 Task: Open Card Nursing Conference Review in Board IT Service Level Agreement Management to Workspace Event Technology Rentals and add a team member Softage.4@softage.net, a label Orange, a checklist Webinars, an attachment from your computer, a color Orange and finally, add a card description 'Plan and execute company team-building activity at a hiking trail' and a comment 'Given the potential complexity of this task, let us ensure that we have a clear plan and process in place before beginning.'. Add a start date 'Jan 08, 1900' with a due date 'Jan 15, 1900'
Action: Mouse moved to (781, 434)
Screenshot: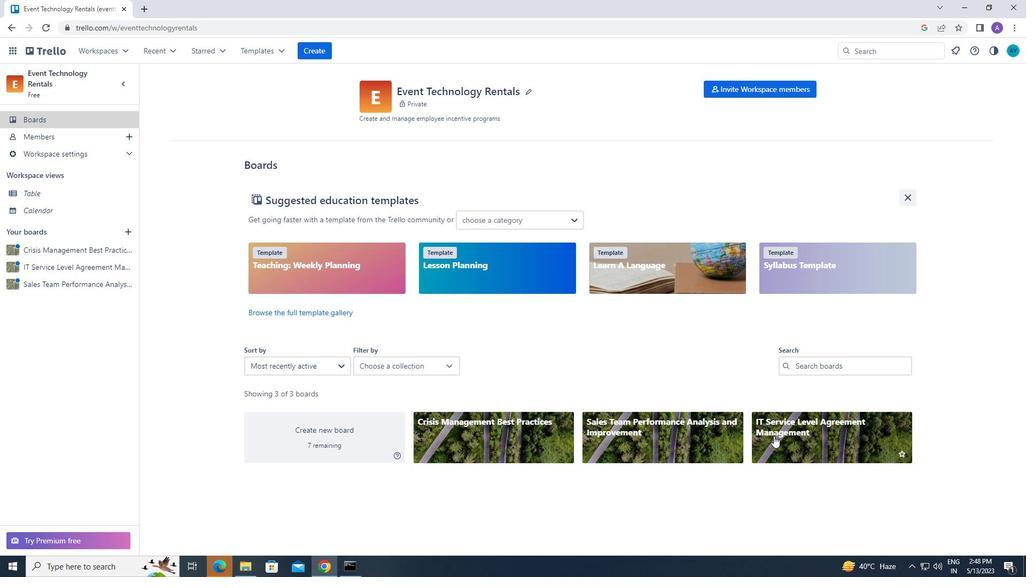 
Action: Mouse pressed left at (781, 434)
Screenshot: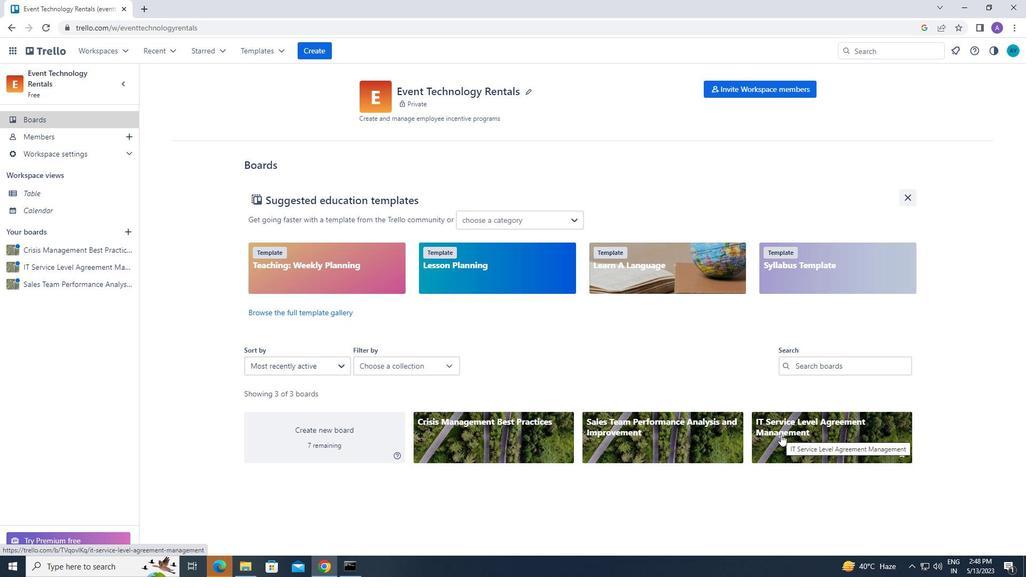 
Action: Mouse moved to (483, 134)
Screenshot: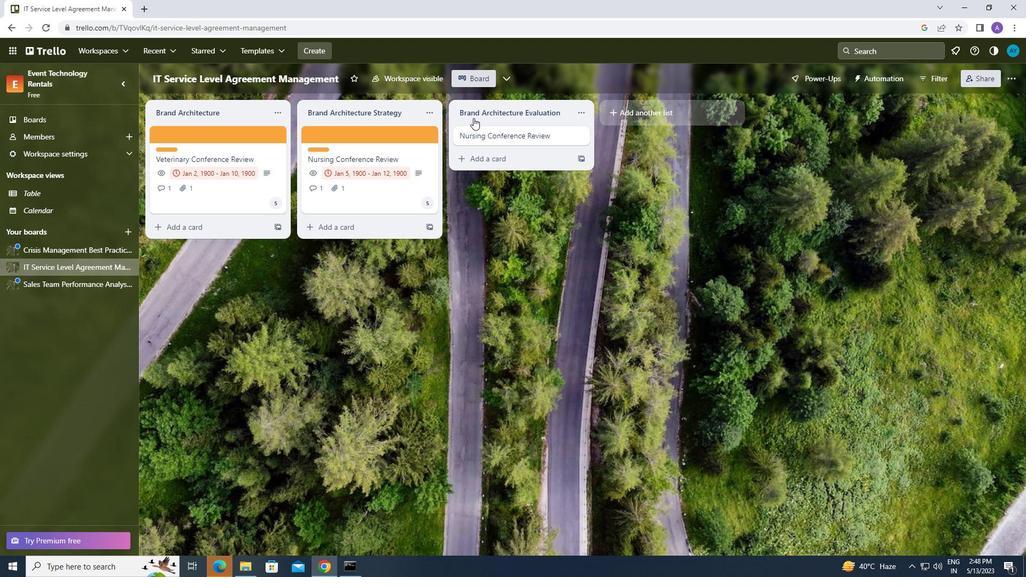 
Action: Mouse pressed left at (483, 134)
Screenshot: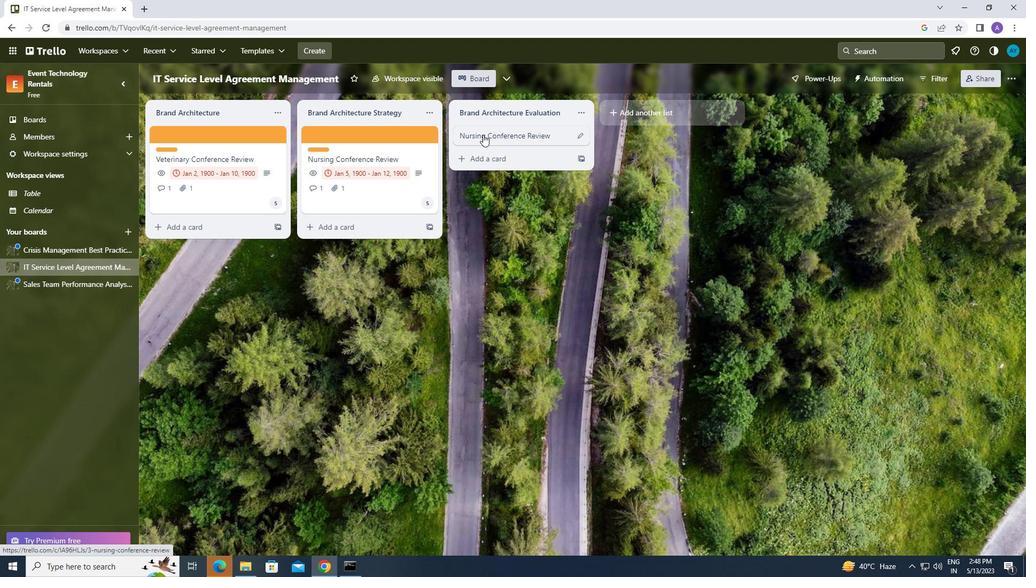 
Action: Mouse moved to (641, 171)
Screenshot: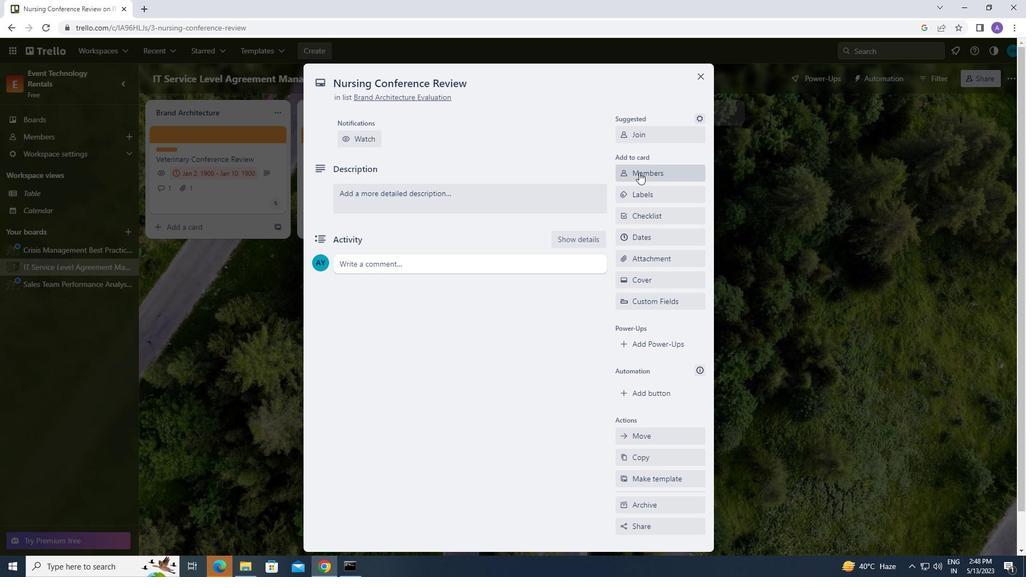 
Action: Mouse pressed left at (641, 171)
Screenshot: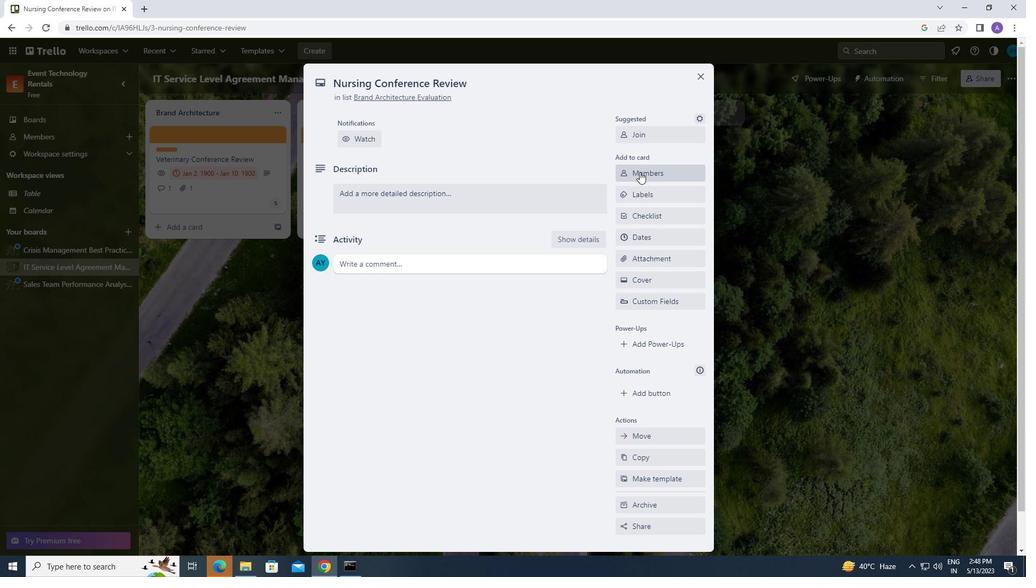 
Action: Mouse moved to (648, 222)
Screenshot: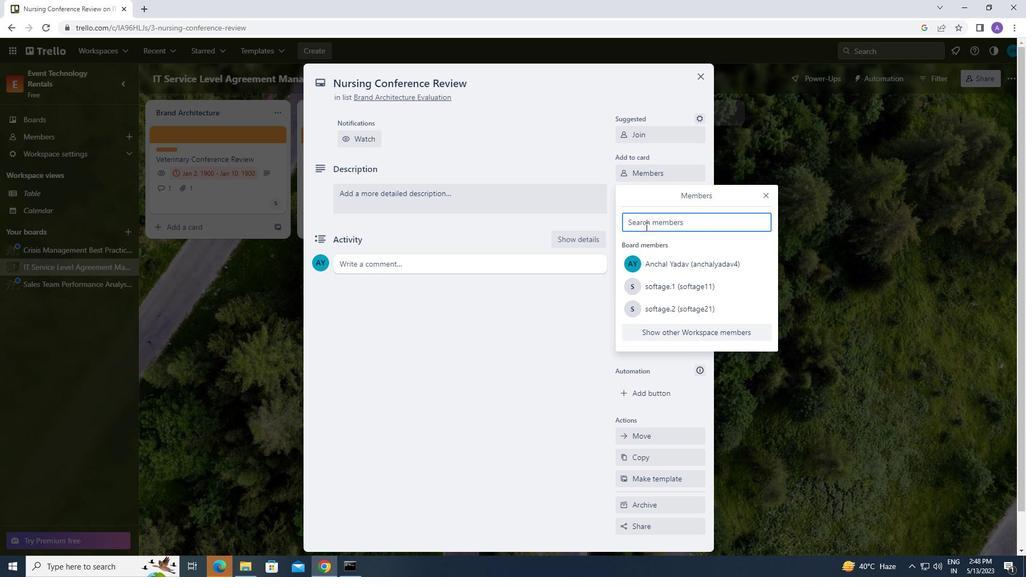 
Action: Mouse pressed left at (648, 222)
Screenshot: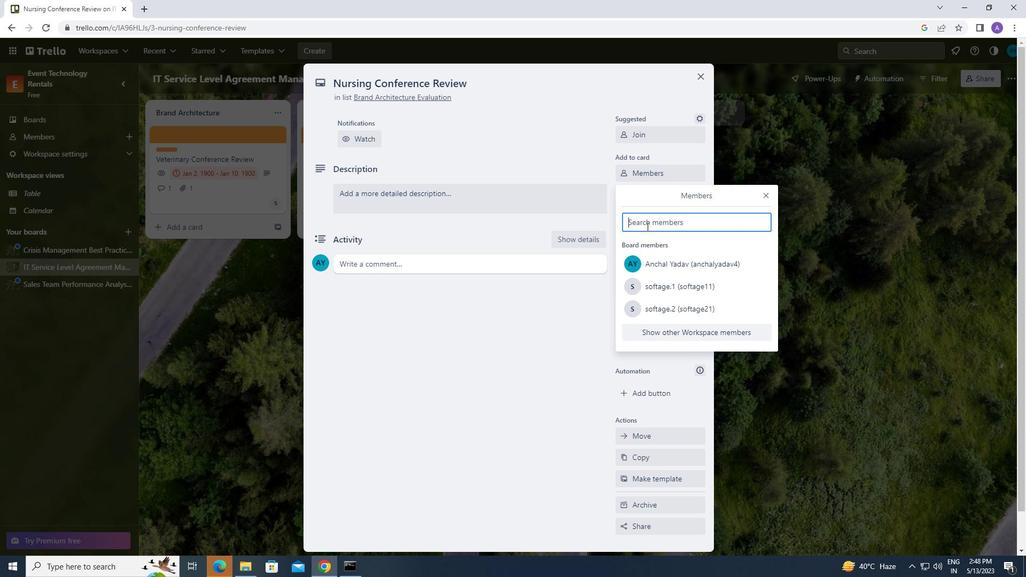 
Action: Mouse moved to (636, 222)
Screenshot: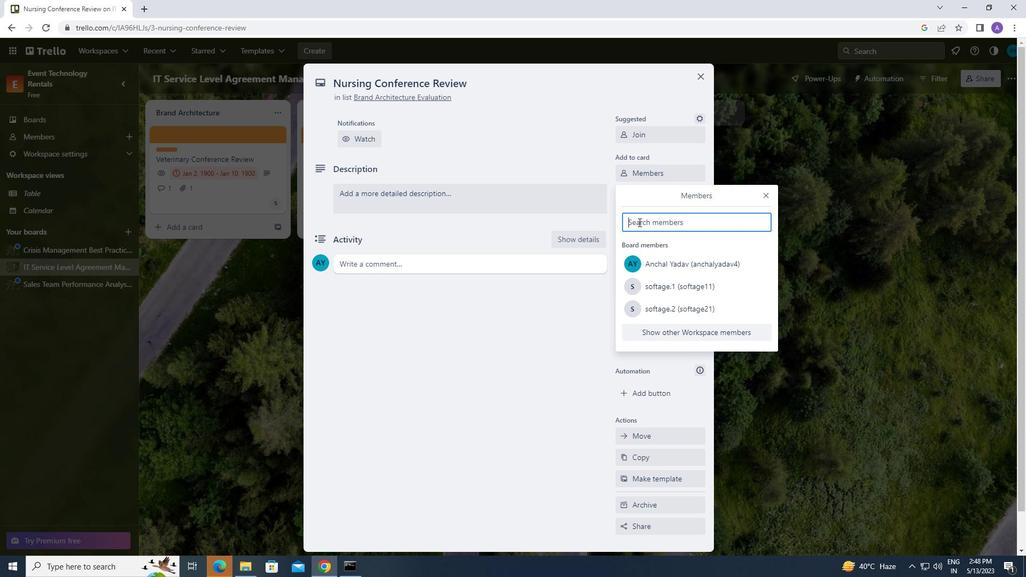 
Action: Key pressed <Key.caps_lock><Key.caps_lock>s<Key.caps_lock>of
Screenshot: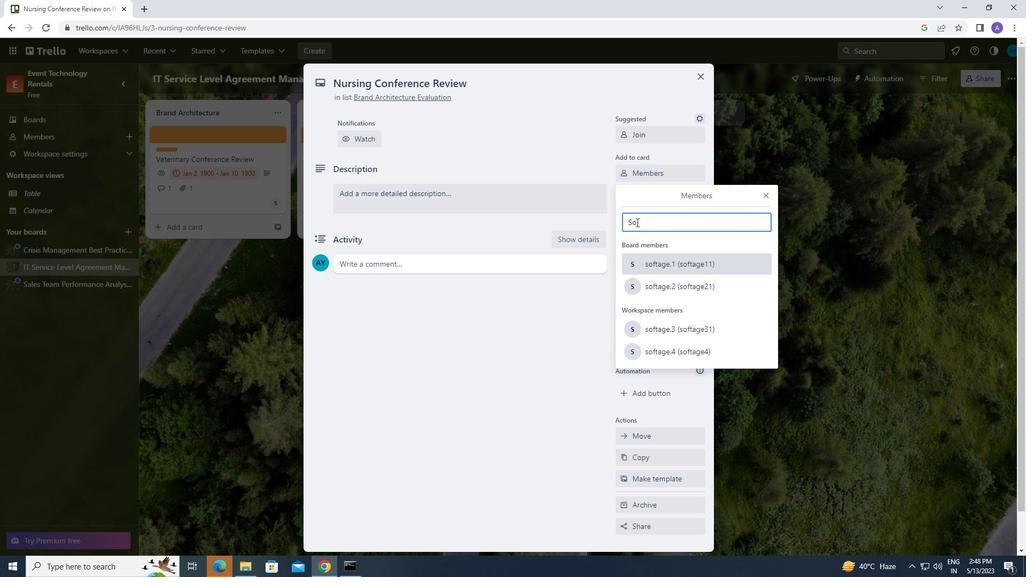 
Action: Mouse moved to (688, 204)
Screenshot: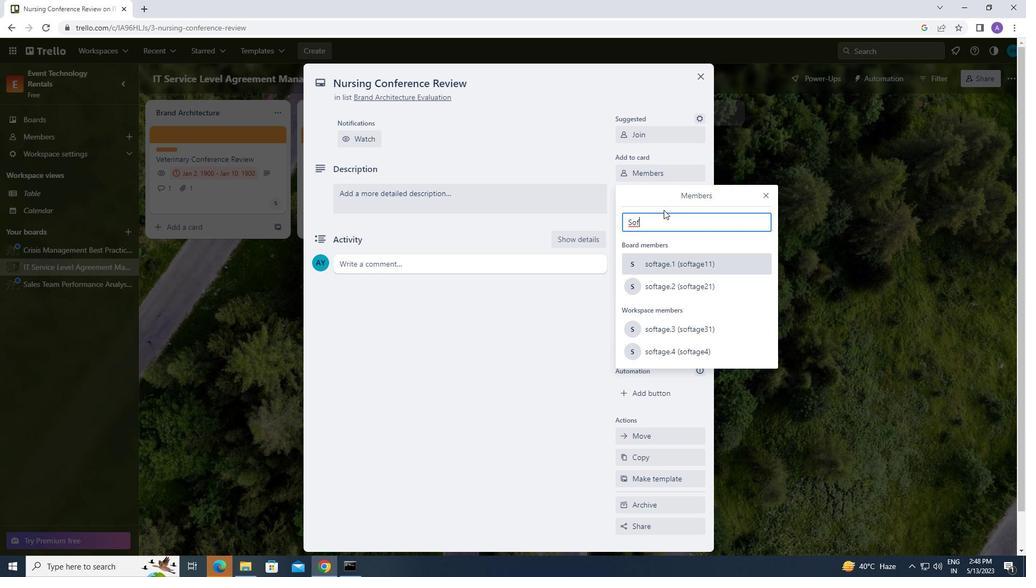 
Action: Key pressed tage.4<Key.shift_r>@softa
Screenshot: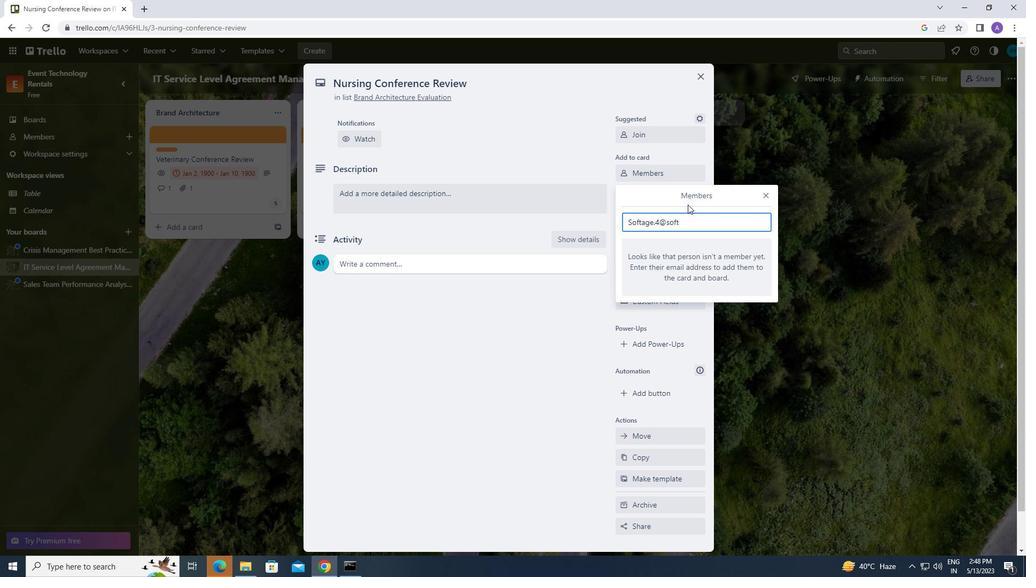 
Action: Mouse moved to (686, 204)
Screenshot: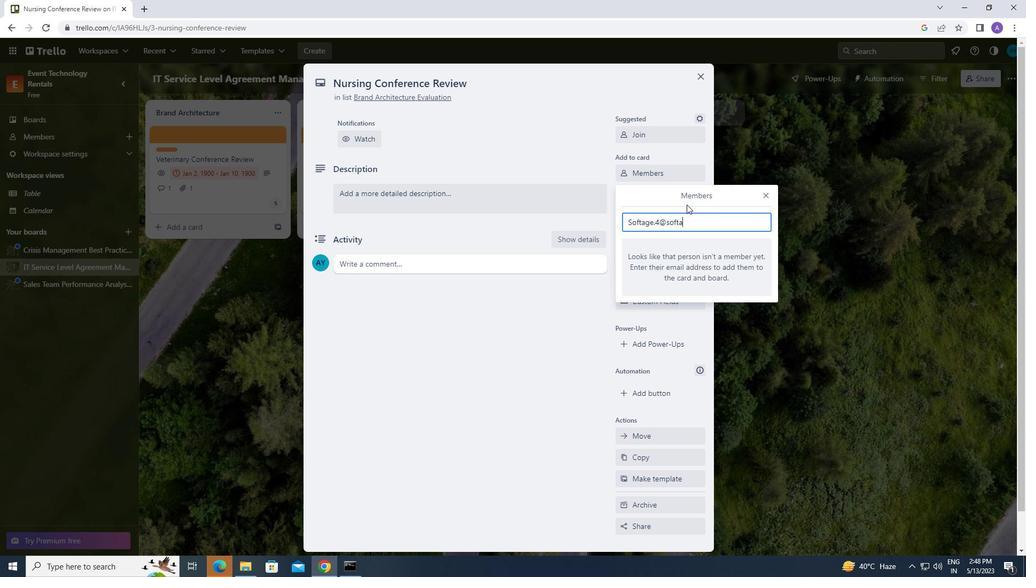 
Action: Key pressed g
Screenshot: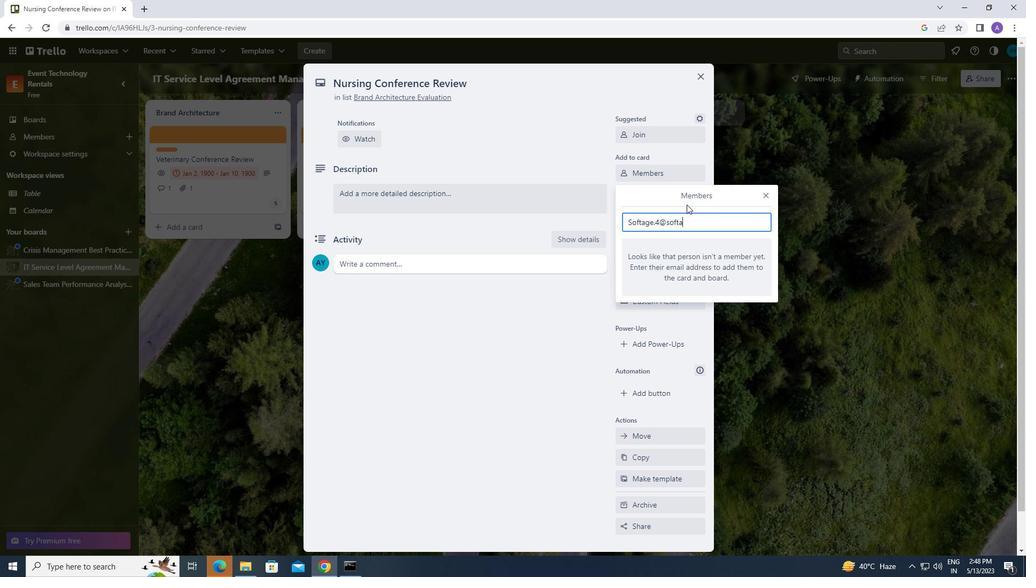 
Action: Mouse moved to (603, 228)
Screenshot: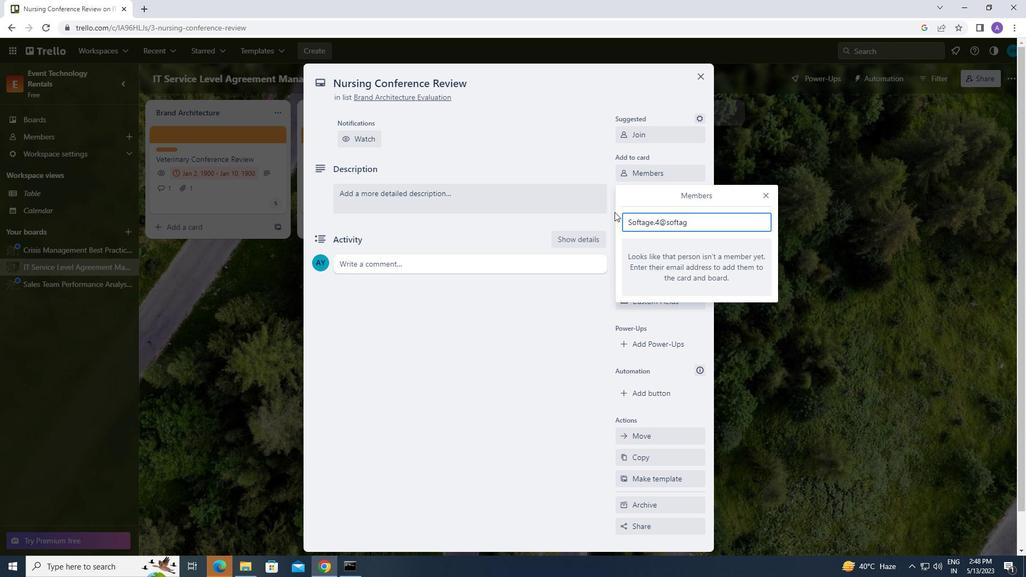 
Action: Key pressed e
Screenshot: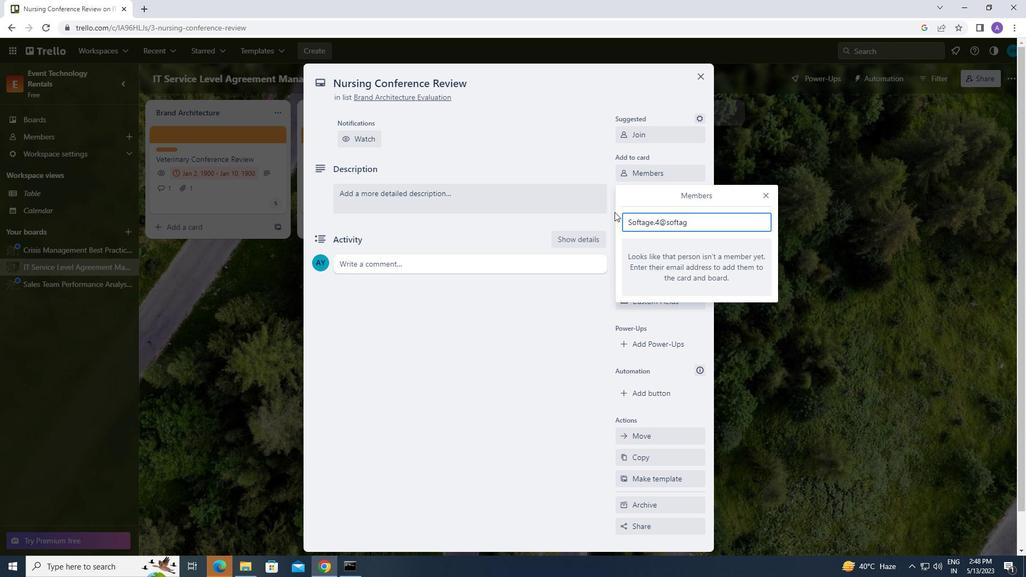 
Action: Mouse moved to (592, 147)
Screenshot: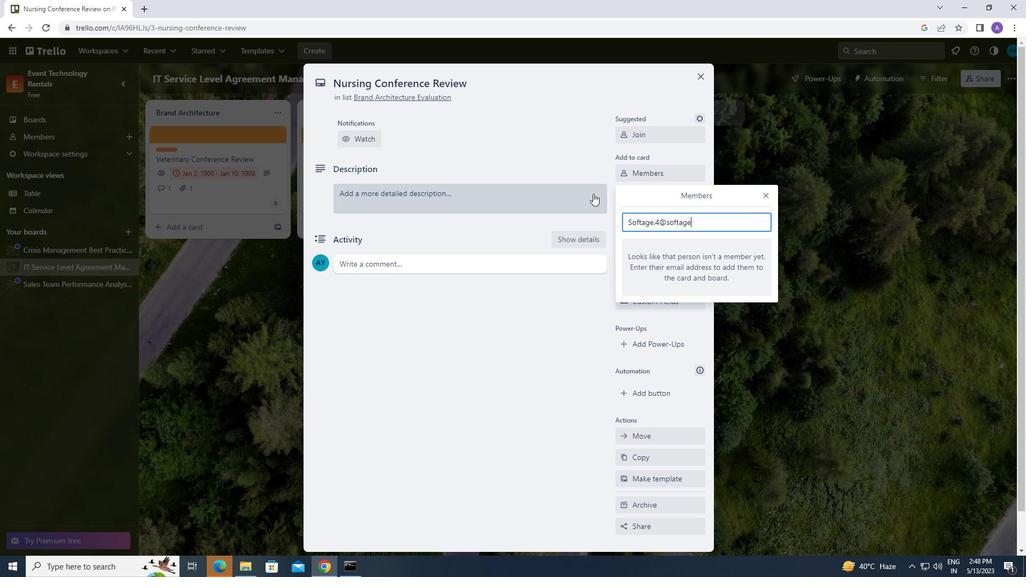 
Action: Key pressed .net
Screenshot: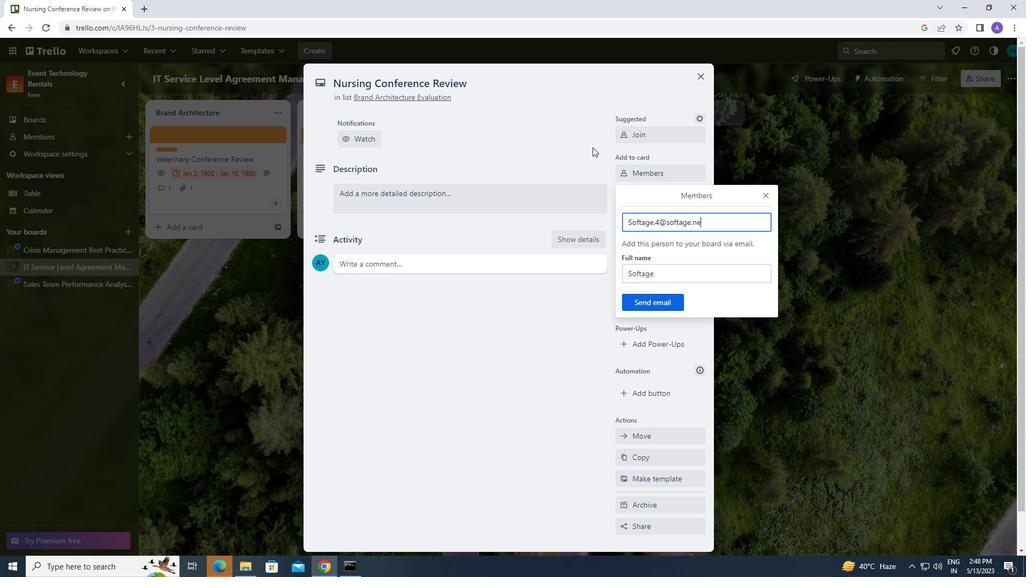 
Action: Mouse moved to (652, 302)
Screenshot: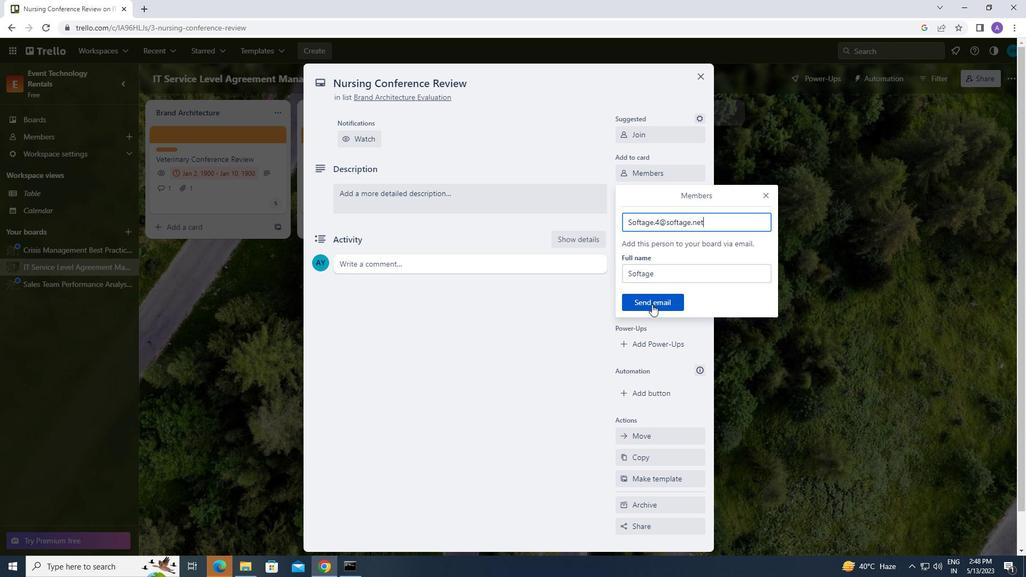 
Action: Mouse pressed left at (652, 302)
Screenshot: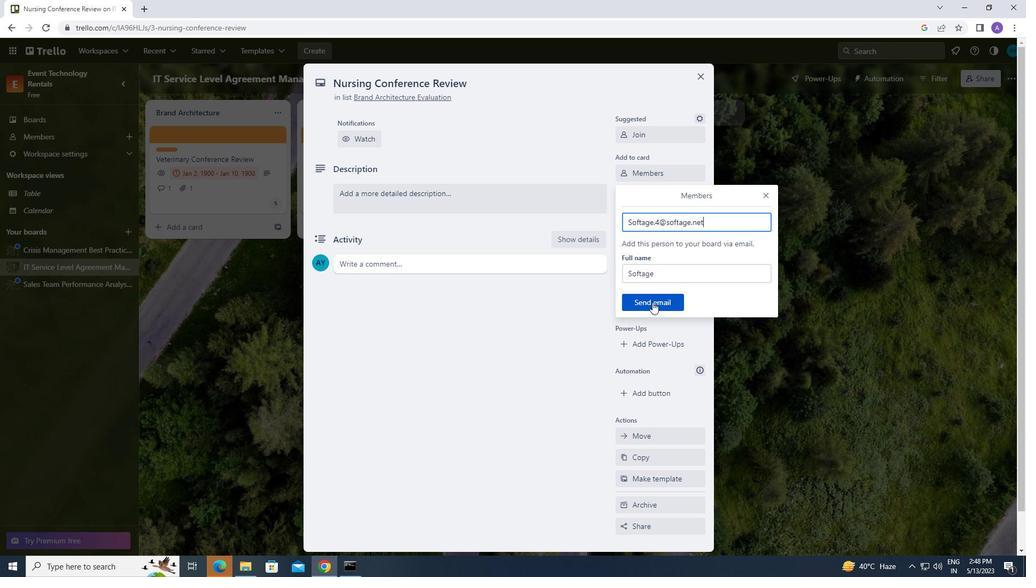 
Action: Mouse moved to (652, 195)
Screenshot: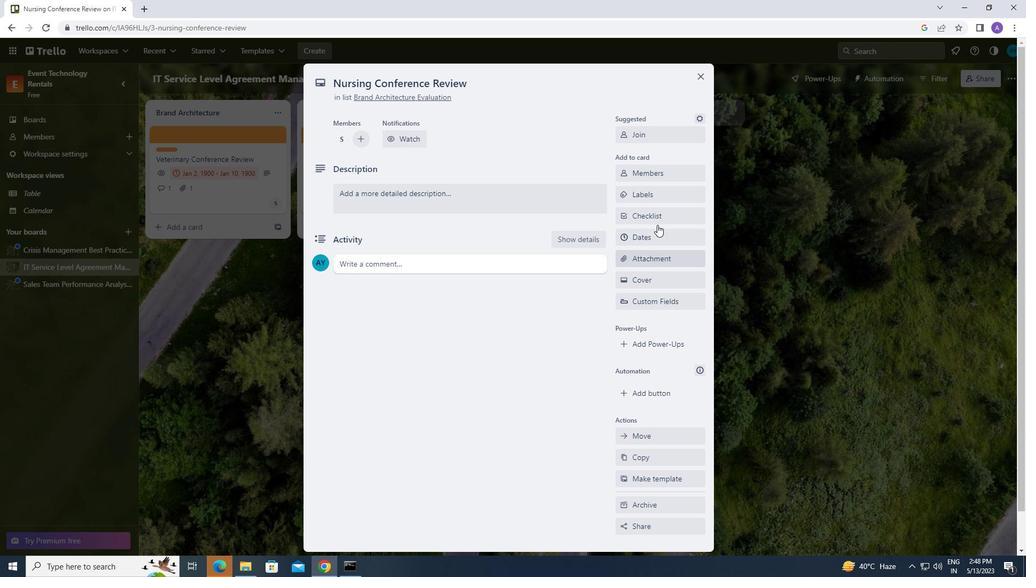
Action: Mouse pressed left at (652, 195)
Screenshot: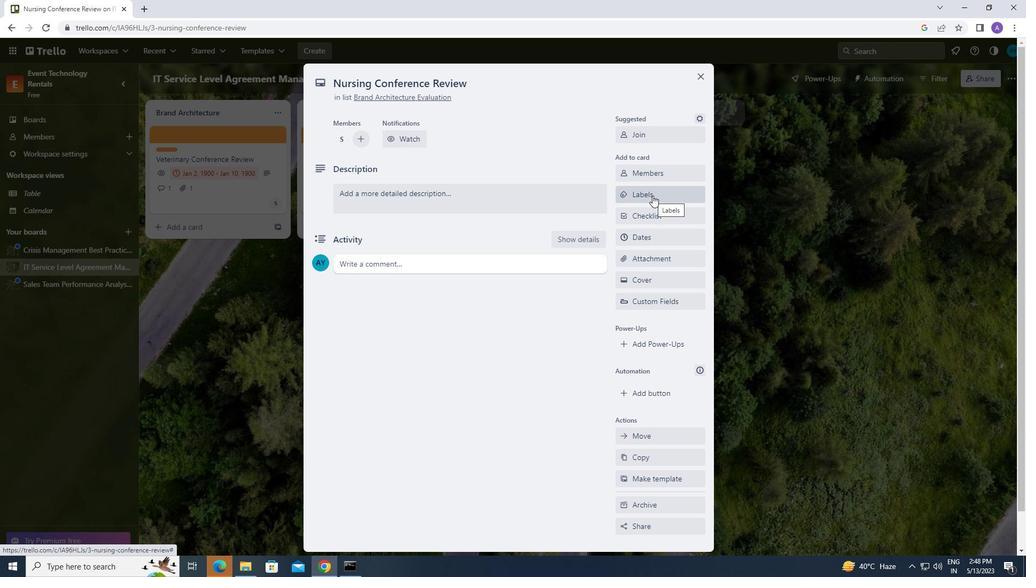 
Action: Mouse moved to (675, 398)
Screenshot: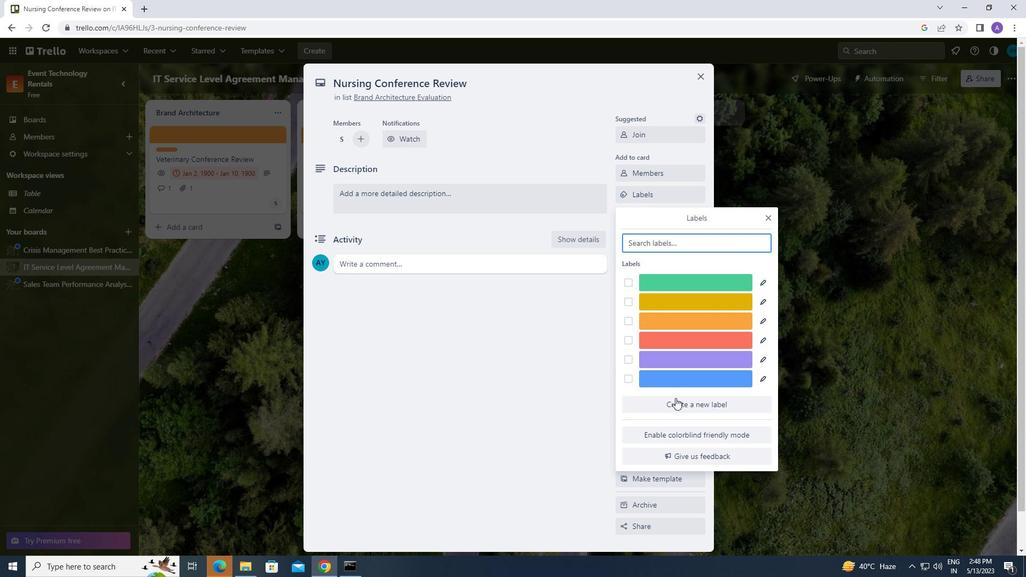 
Action: Mouse pressed left at (675, 398)
Screenshot: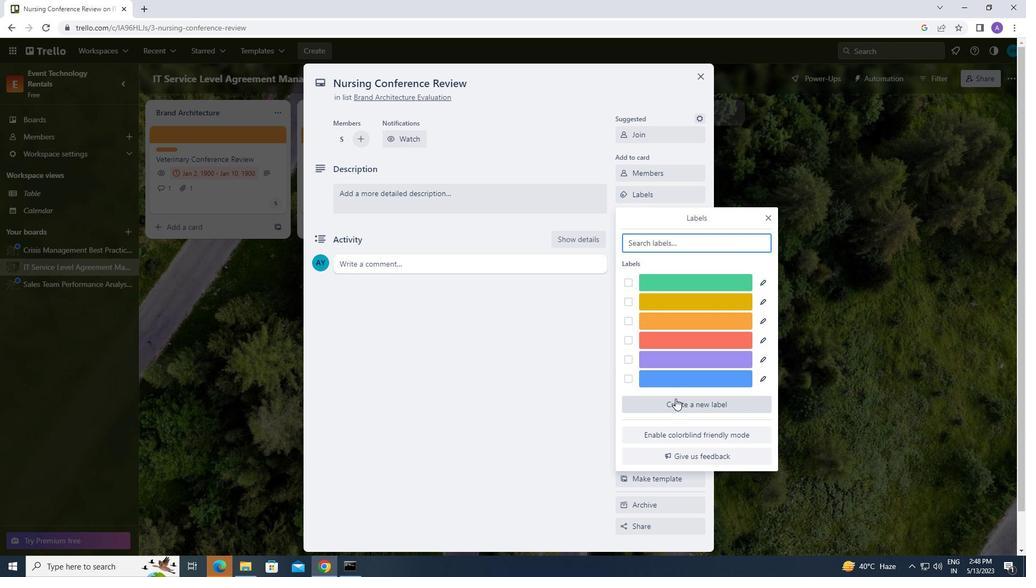 
Action: Mouse moved to (696, 368)
Screenshot: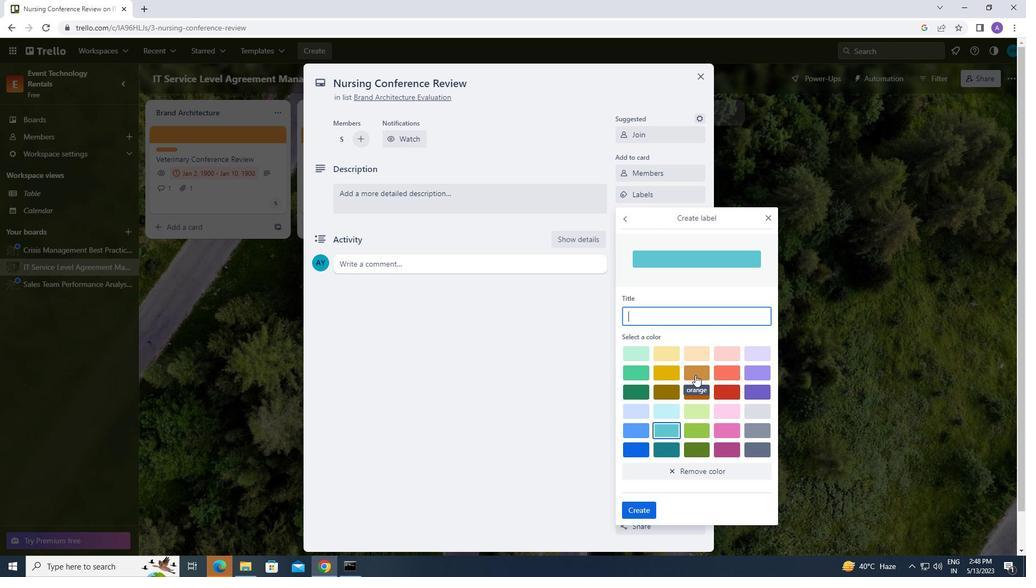 
Action: Mouse pressed left at (696, 368)
Screenshot: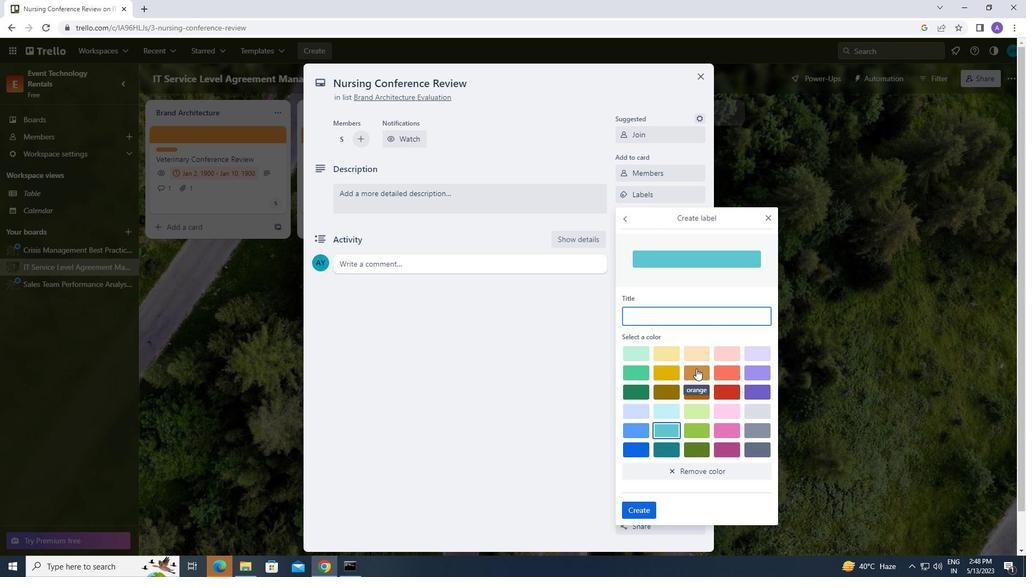 
Action: Mouse moved to (640, 511)
Screenshot: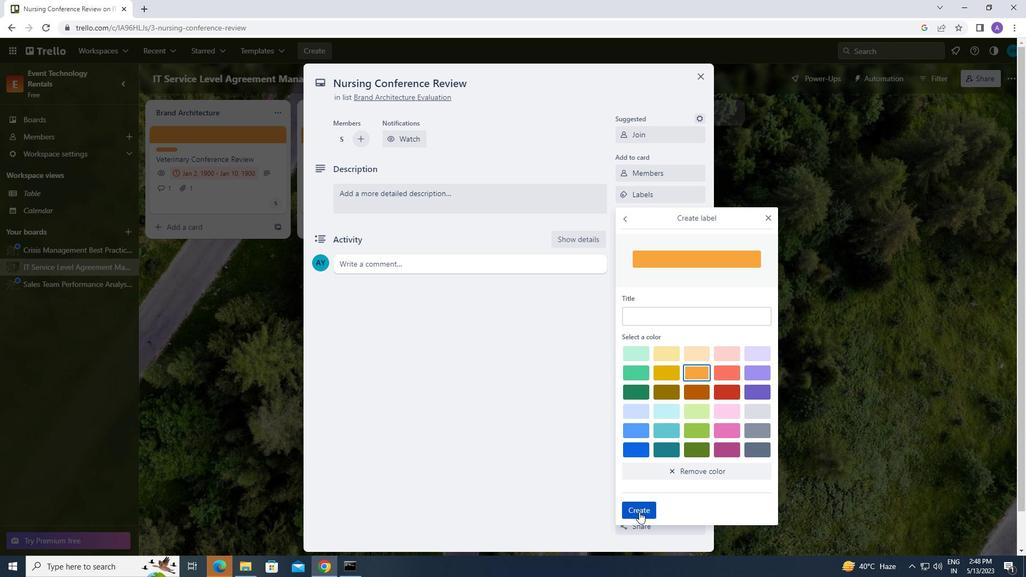 
Action: Mouse pressed left at (640, 511)
Screenshot: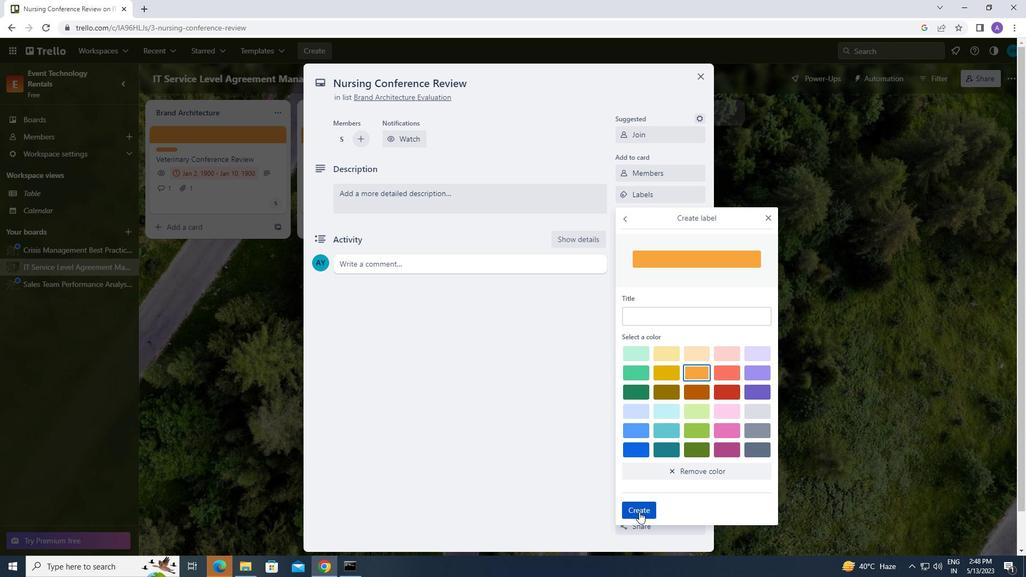 
Action: Mouse moved to (767, 217)
Screenshot: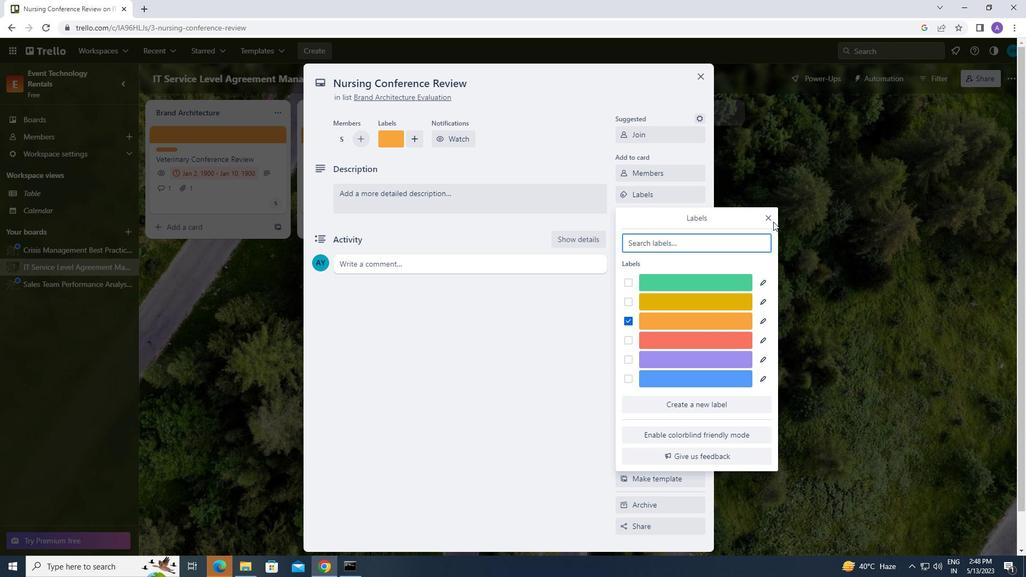 
Action: Mouse pressed left at (767, 217)
Screenshot: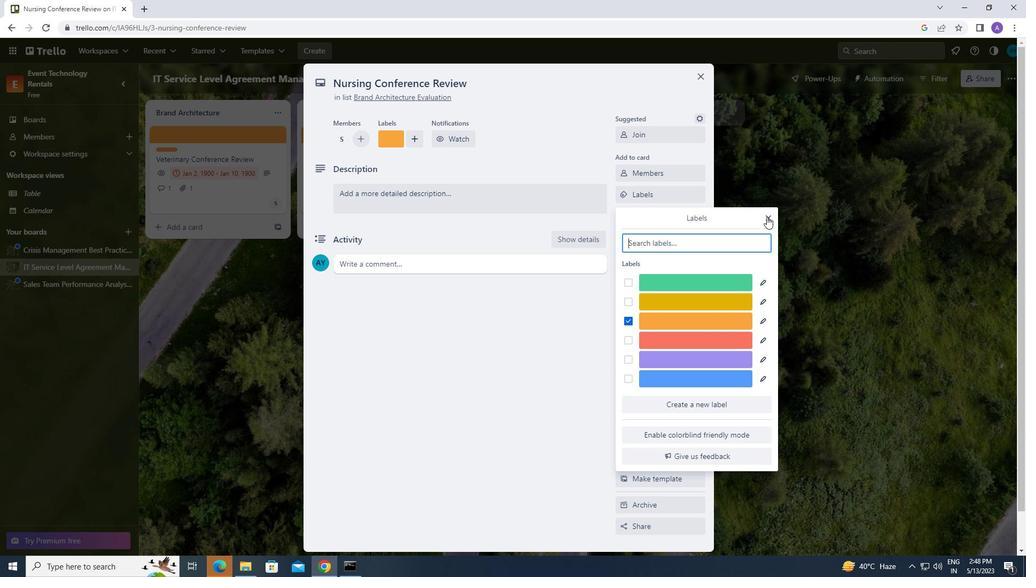 
Action: Mouse moved to (691, 216)
Screenshot: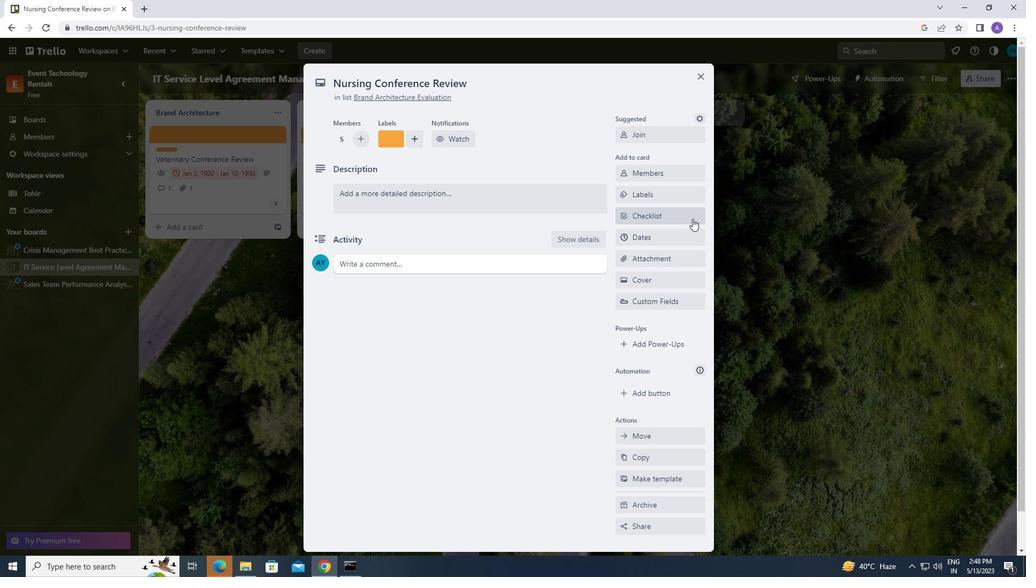 
Action: Mouse pressed left at (691, 216)
Screenshot: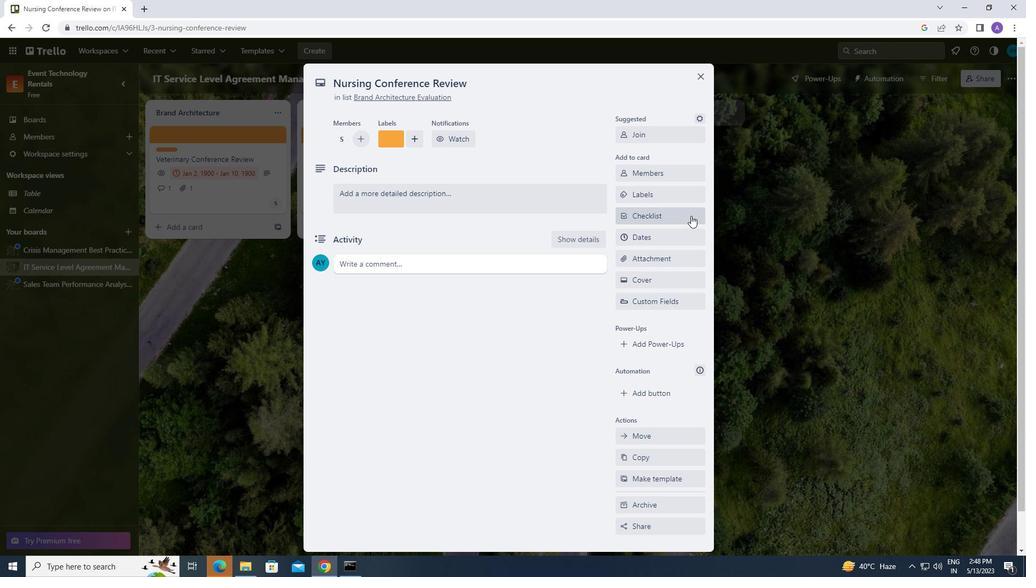 
Action: Mouse moved to (666, 236)
Screenshot: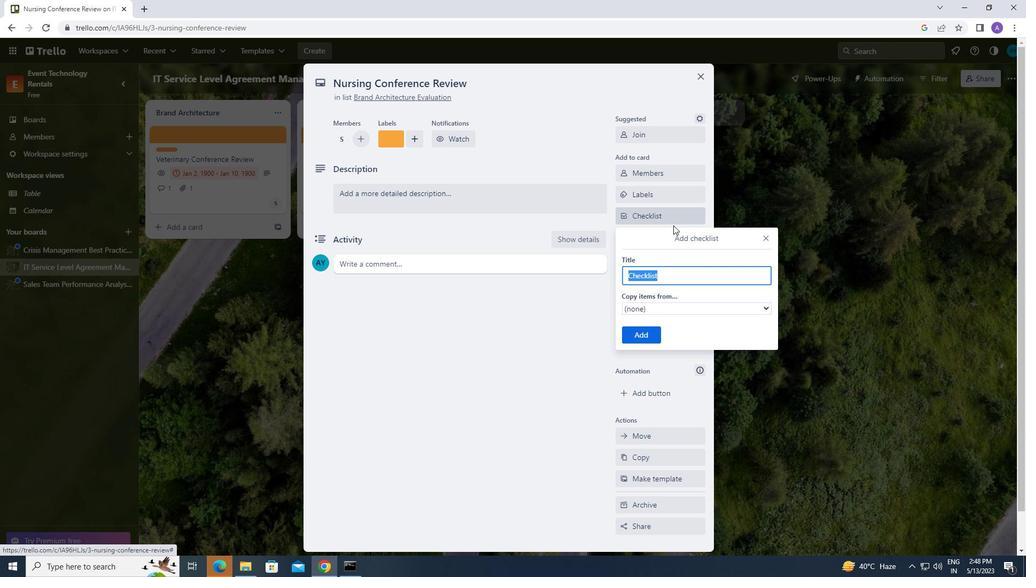 
Action: Key pressed <Key.caps_lock>w<Key.caps_lock>ebinars
Screenshot: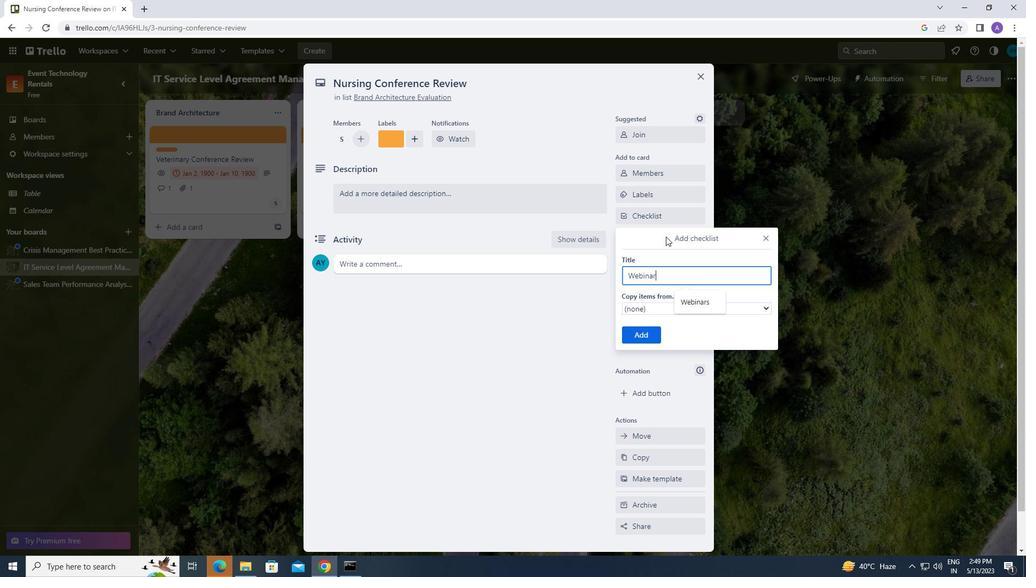 
Action: Mouse moved to (636, 336)
Screenshot: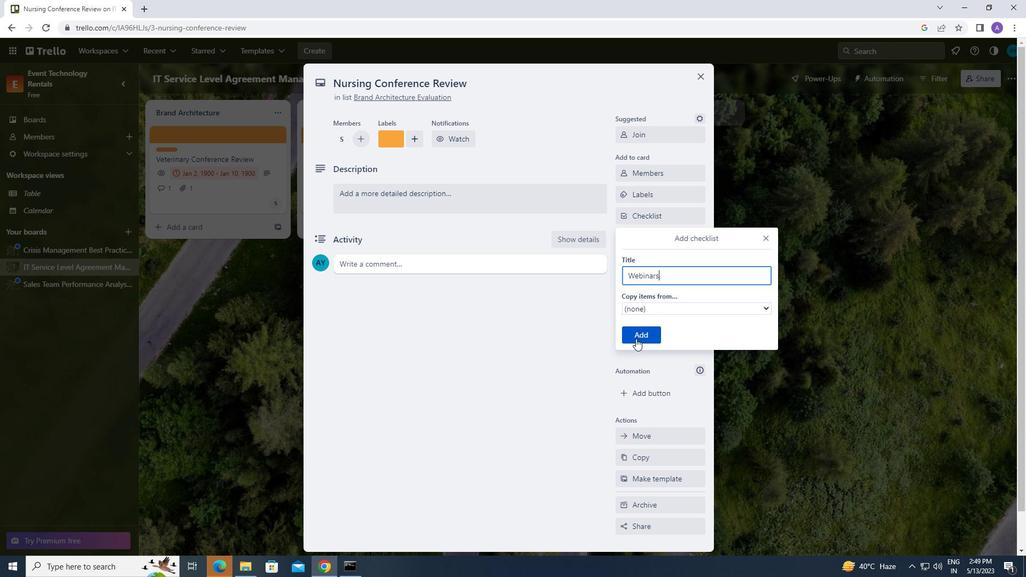 
Action: Mouse pressed left at (636, 336)
Screenshot: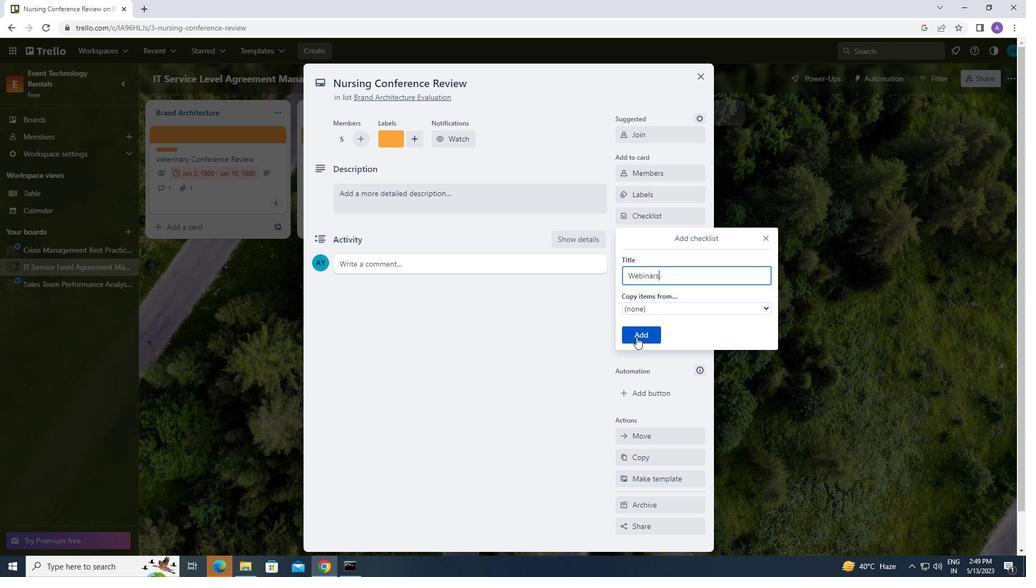 
Action: Mouse moved to (647, 260)
Screenshot: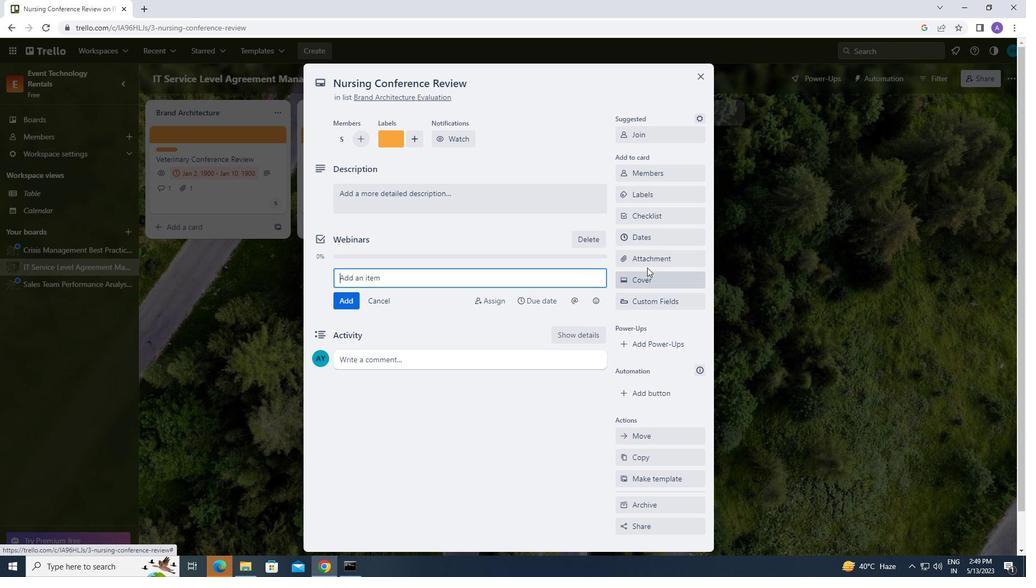 
Action: Mouse pressed left at (647, 260)
Screenshot: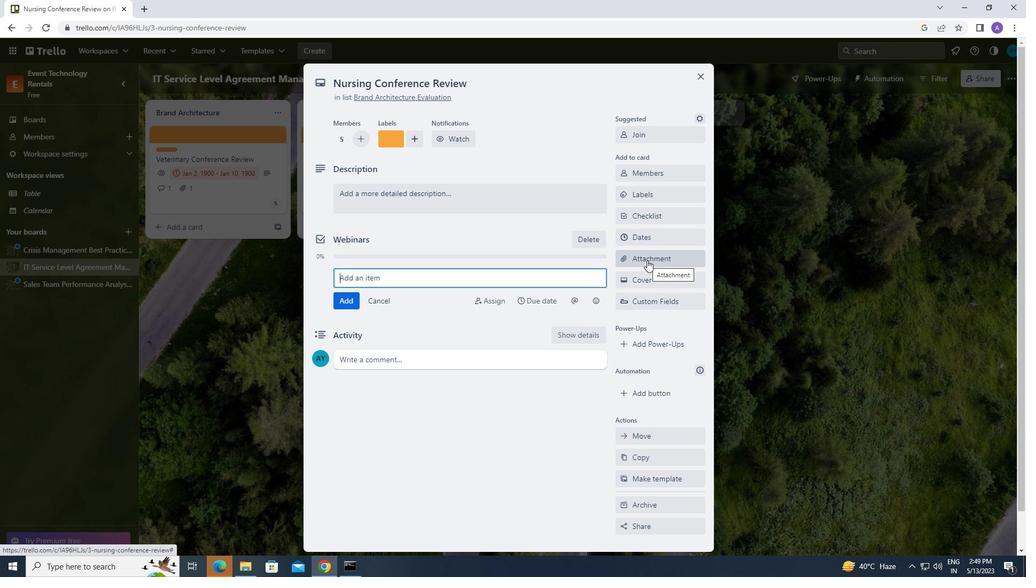 
Action: Mouse moved to (655, 303)
Screenshot: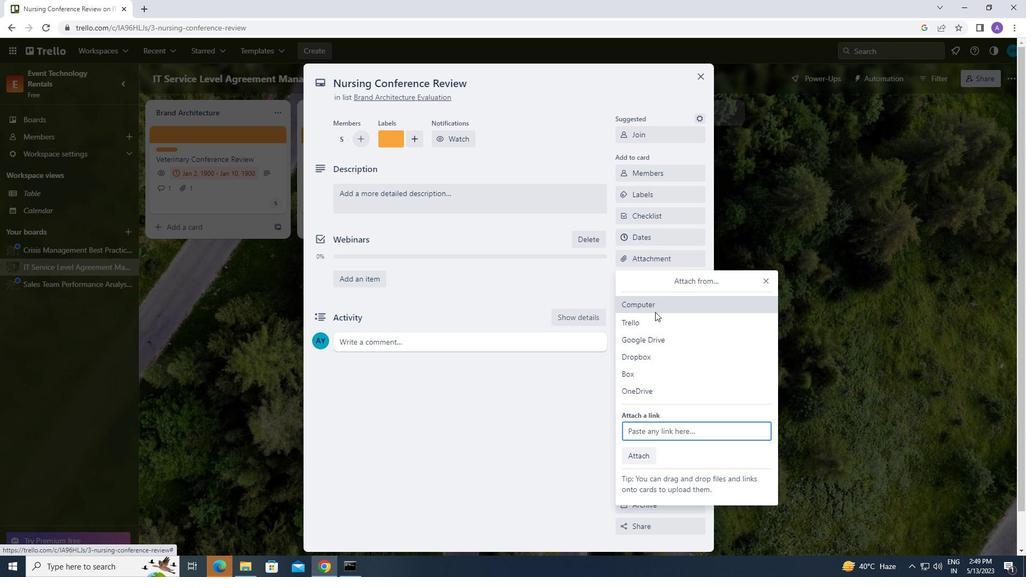 
Action: Mouse pressed left at (655, 303)
Screenshot: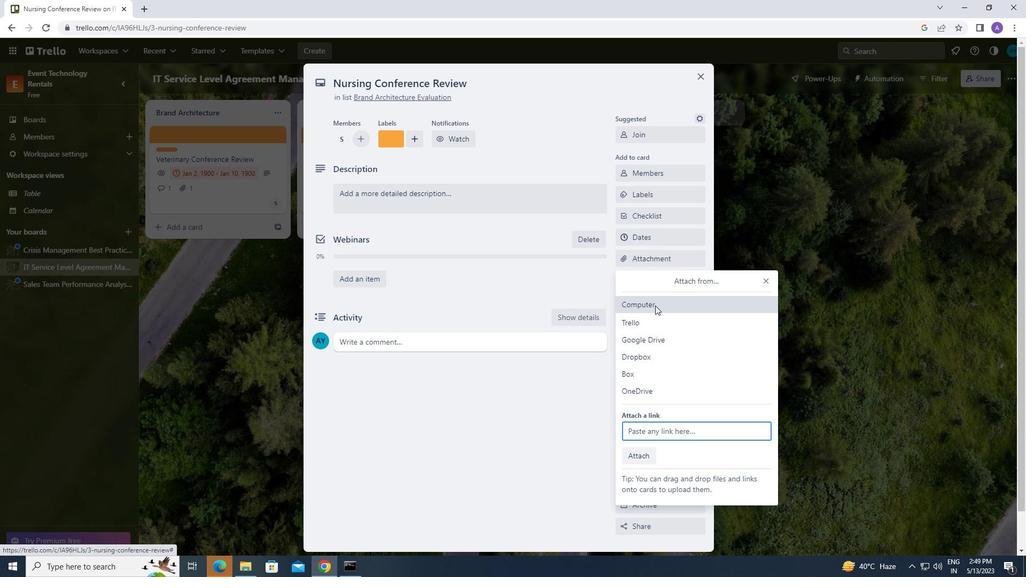 
Action: Mouse moved to (292, 79)
Screenshot: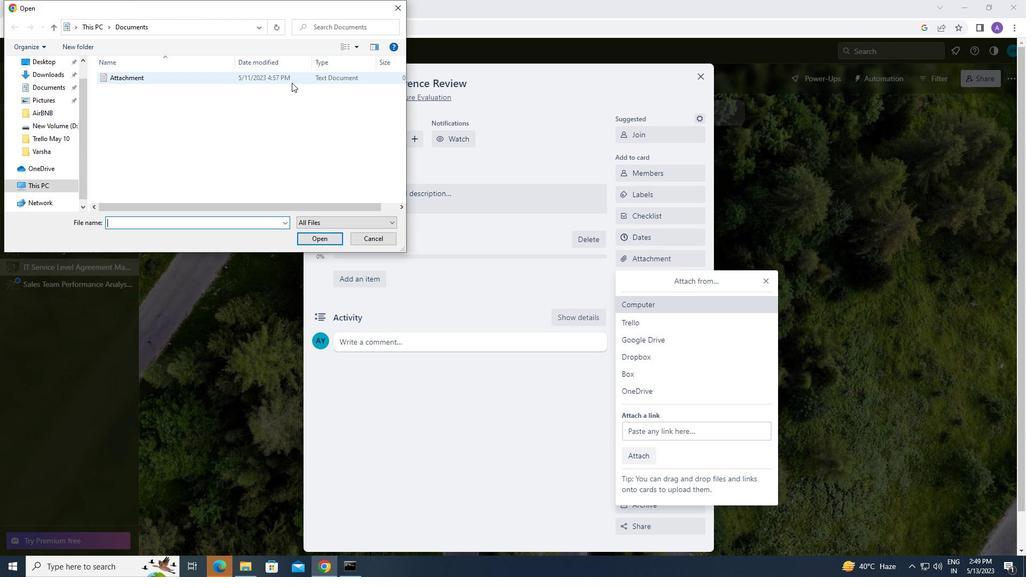 
Action: Mouse pressed left at (292, 79)
Screenshot: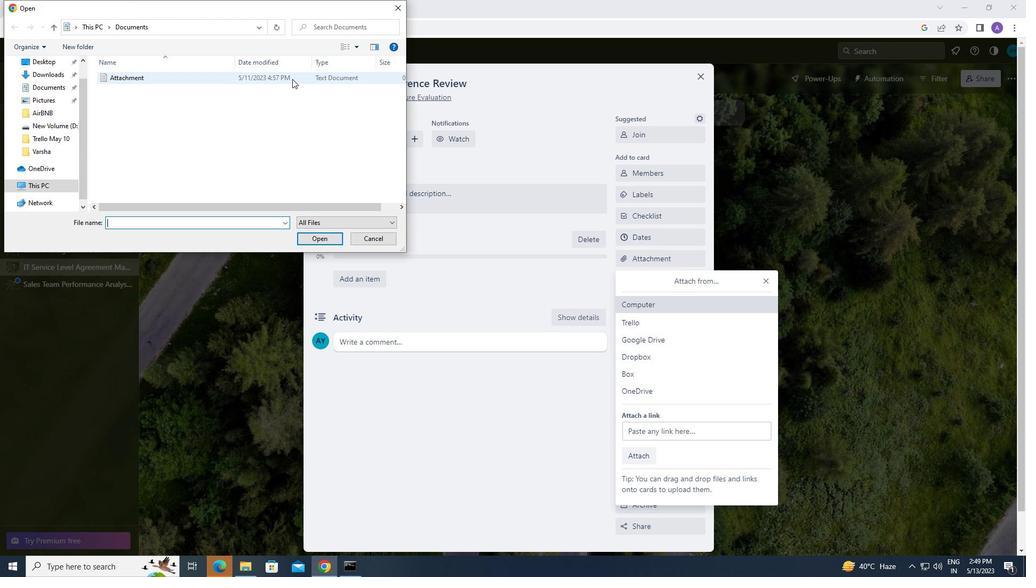 
Action: Mouse moved to (317, 236)
Screenshot: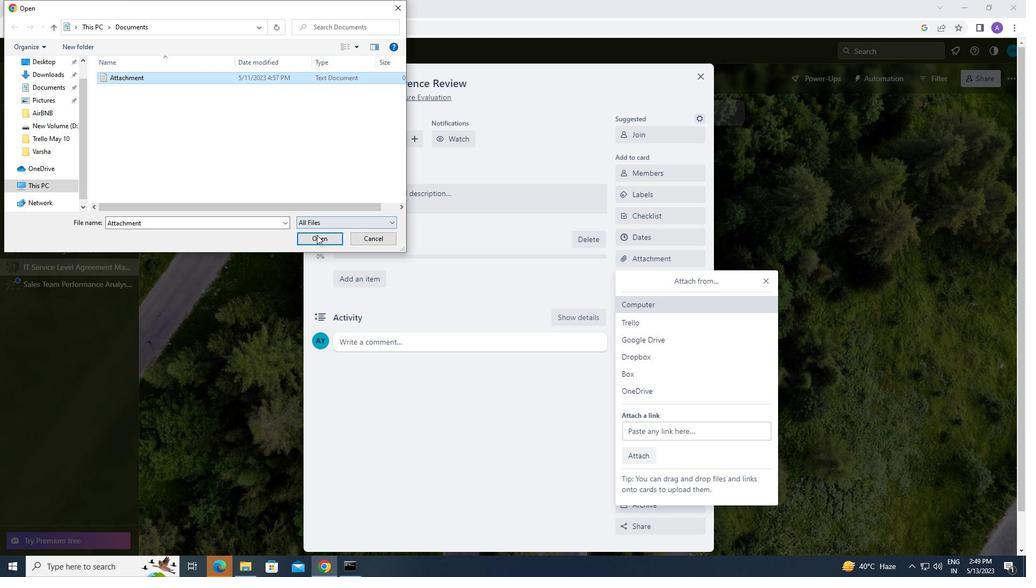 
Action: Mouse pressed left at (317, 236)
Screenshot: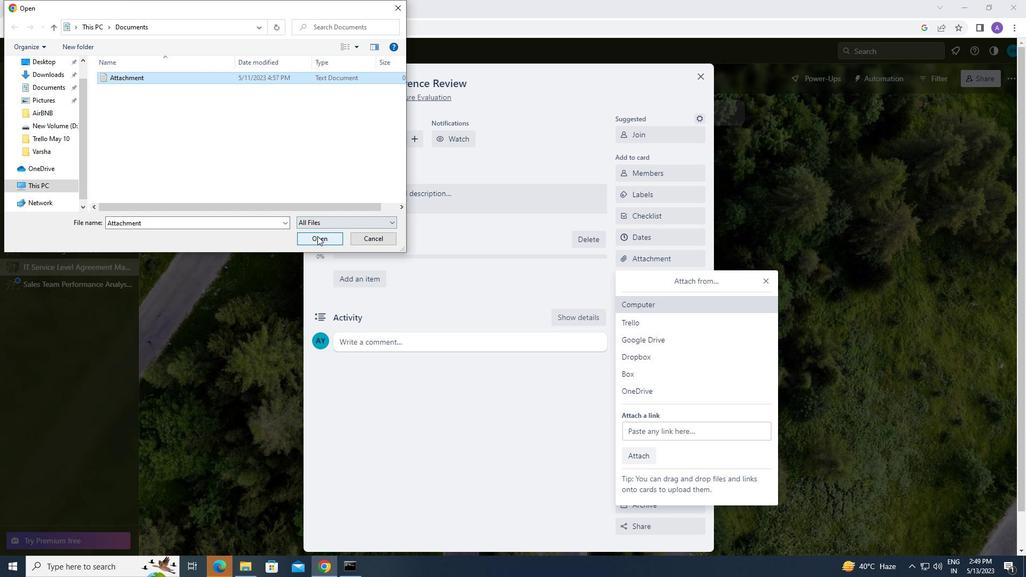 
Action: Mouse moved to (638, 281)
Screenshot: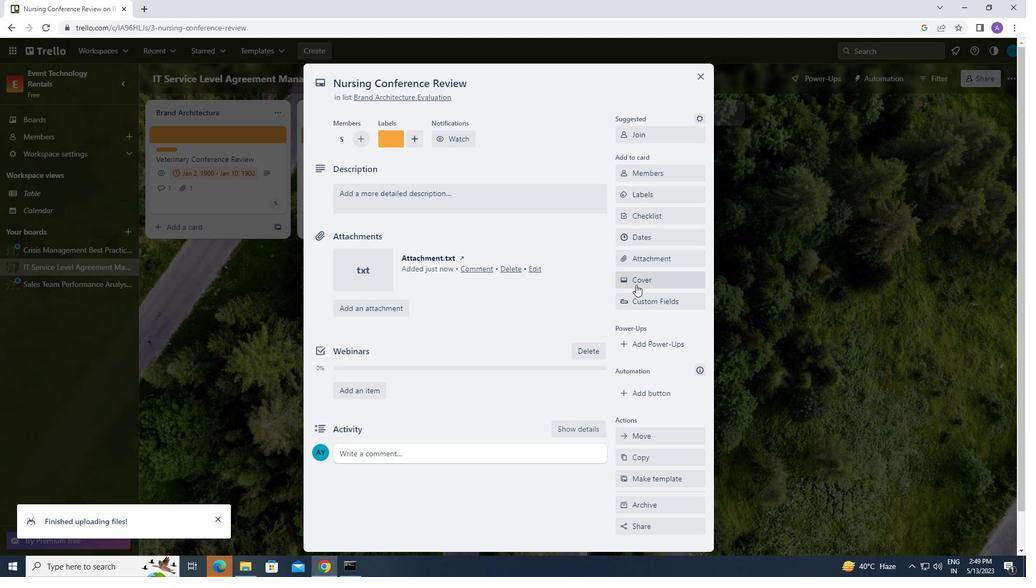 
Action: Mouse pressed left at (638, 281)
Screenshot: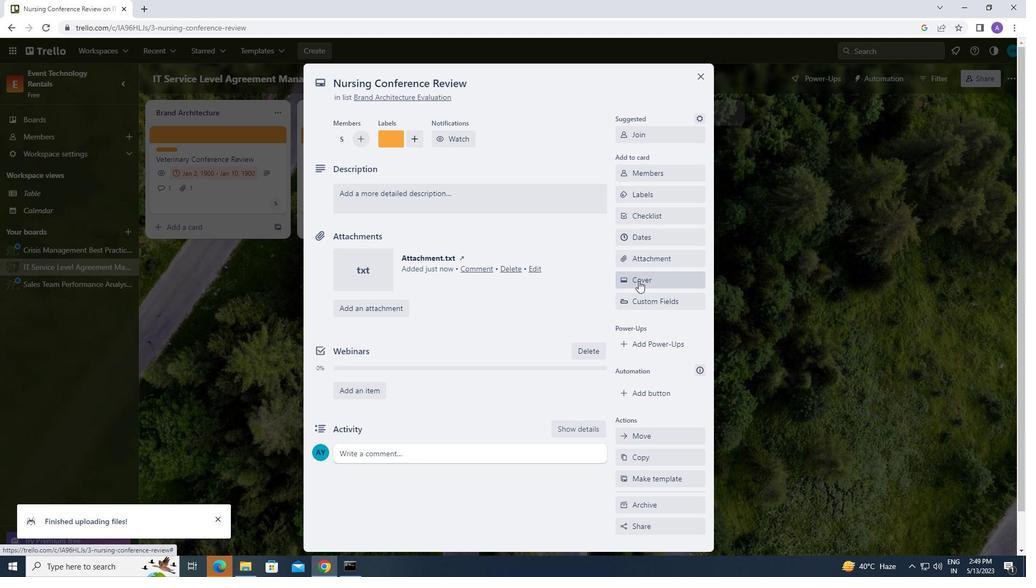 
Action: Mouse moved to (692, 167)
Screenshot: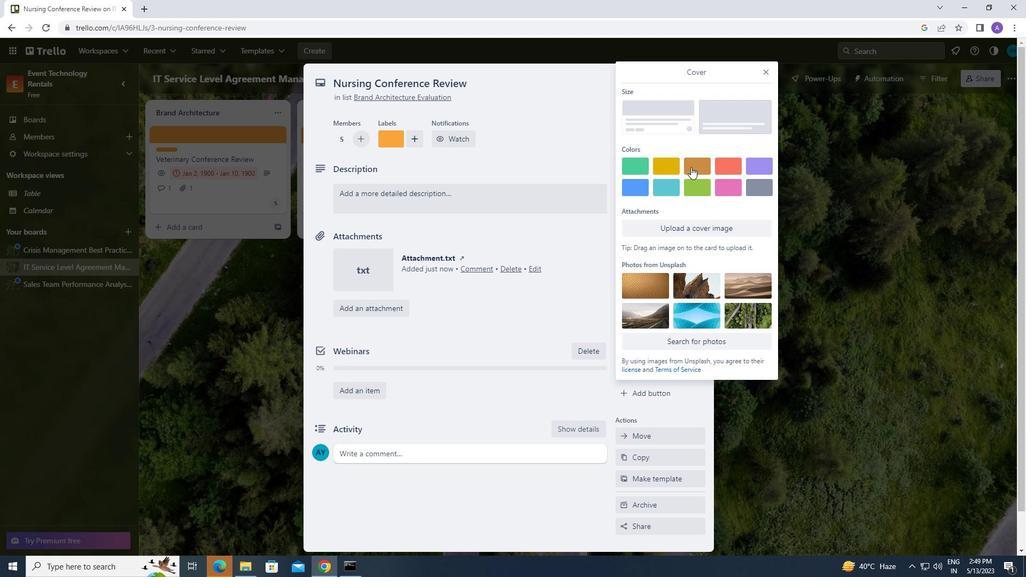 
Action: Mouse pressed left at (692, 167)
Screenshot: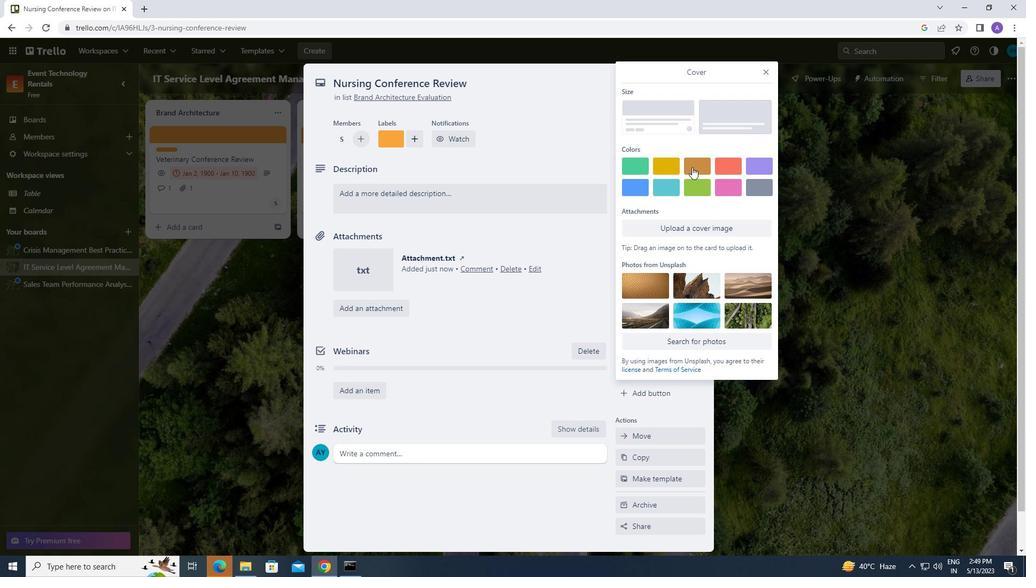 
Action: Mouse moved to (765, 70)
Screenshot: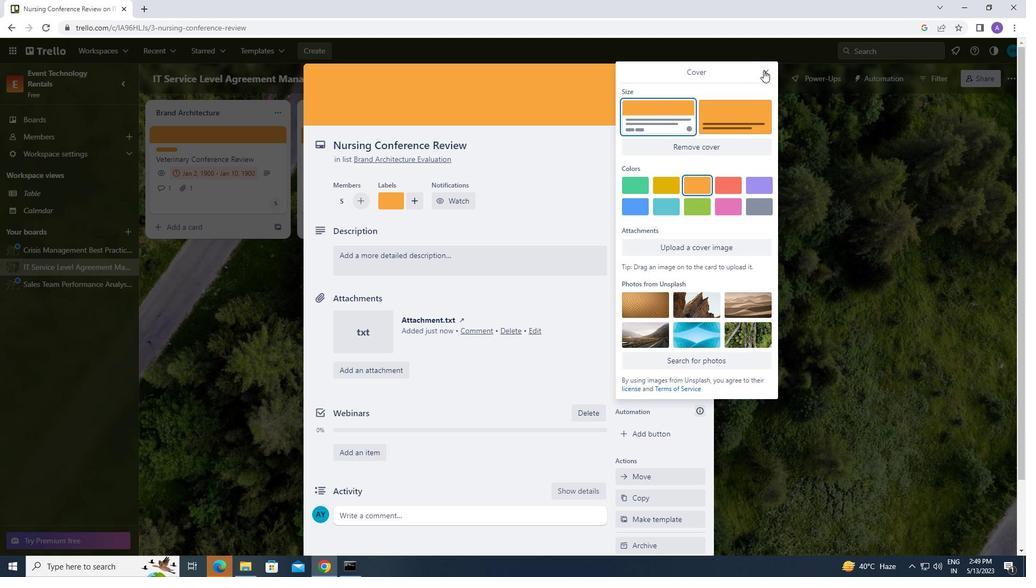 
Action: Mouse pressed left at (765, 70)
Screenshot: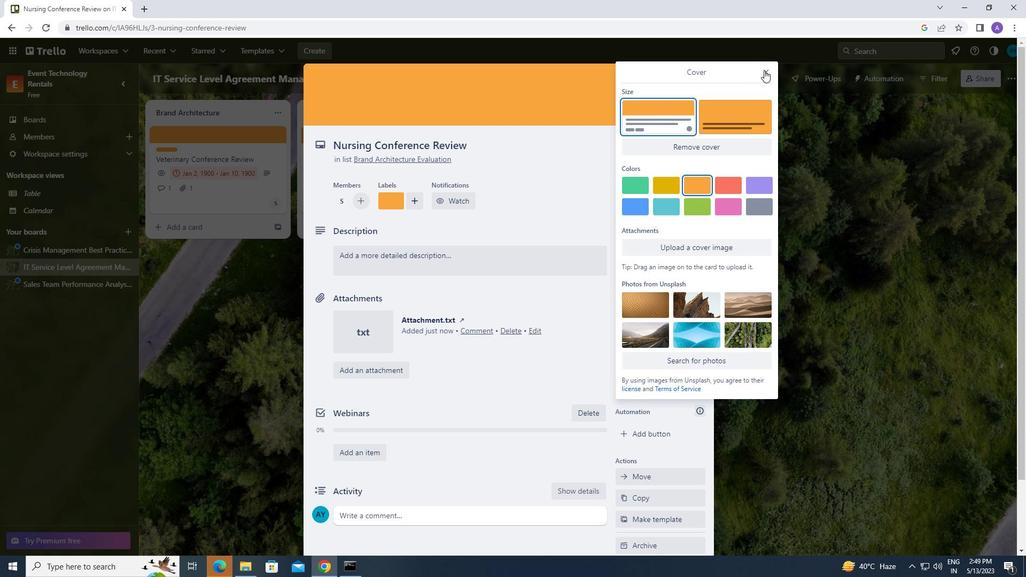 
Action: Mouse moved to (486, 256)
Screenshot: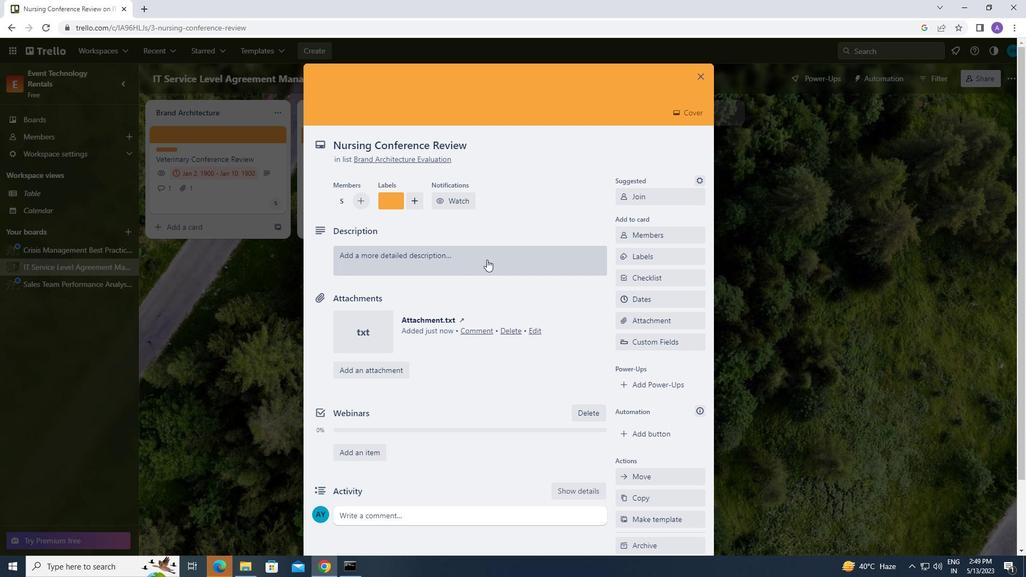 
Action: Mouse pressed left at (486, 256)
Screenshot: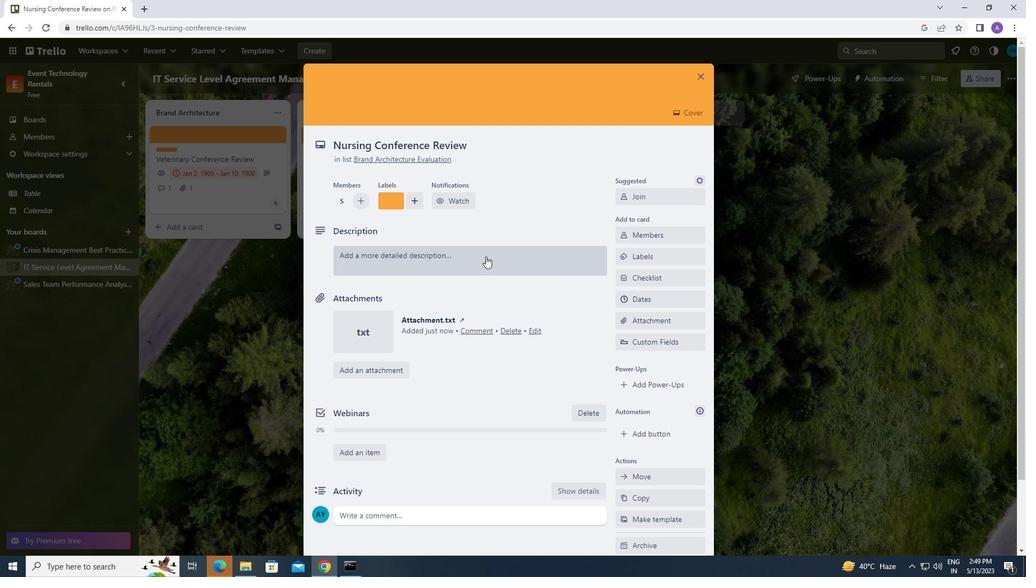 
Action: Mouse moved to (413, 292)
Screenshot: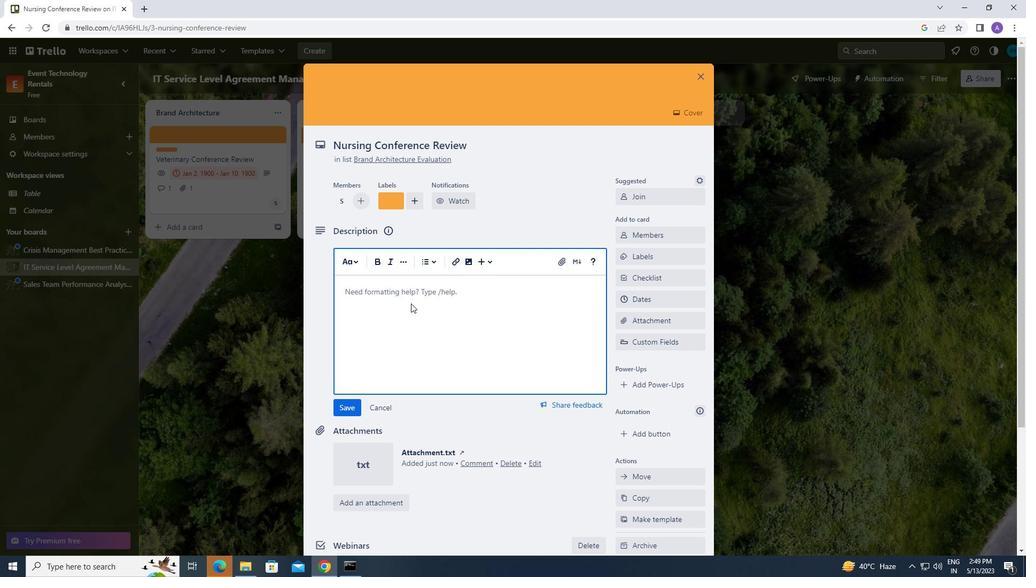
Action: Mouse pressed left at (413, 292)
Screenshot: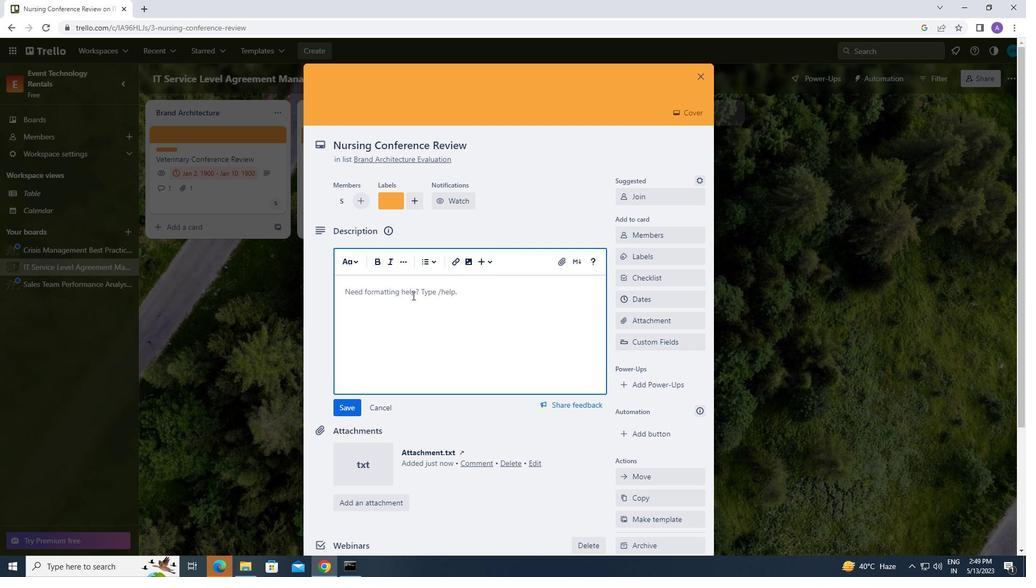 
Action: Key pressed <Key.caps_lock>p<Key.caps_lock>lan<Key.space>and<Key.space>execute<Key.space>co
Screenshot: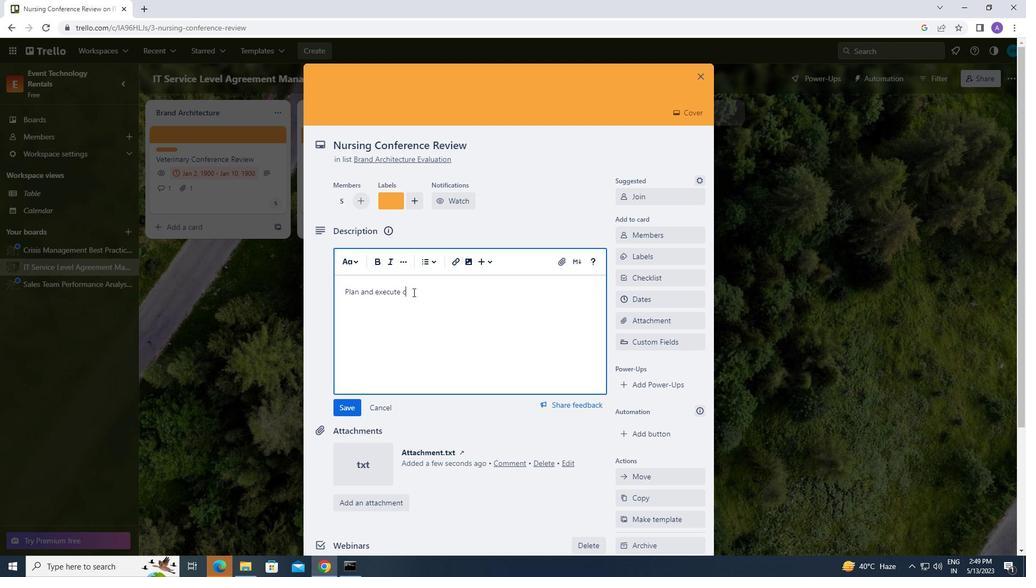 
Action: Mouse moved to (239, 329)
Screenshot: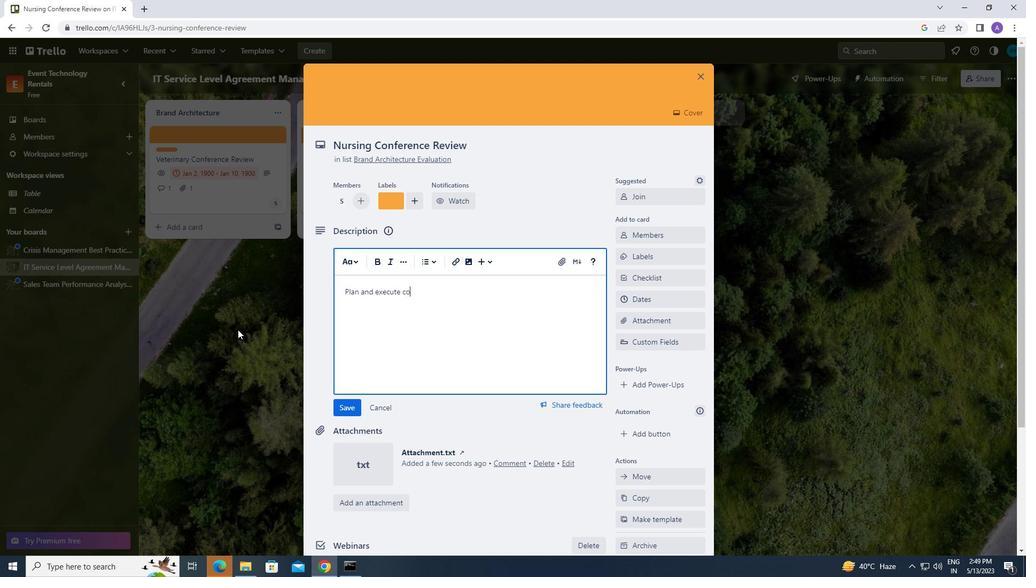 
Action: Key pressed m
Screenshot: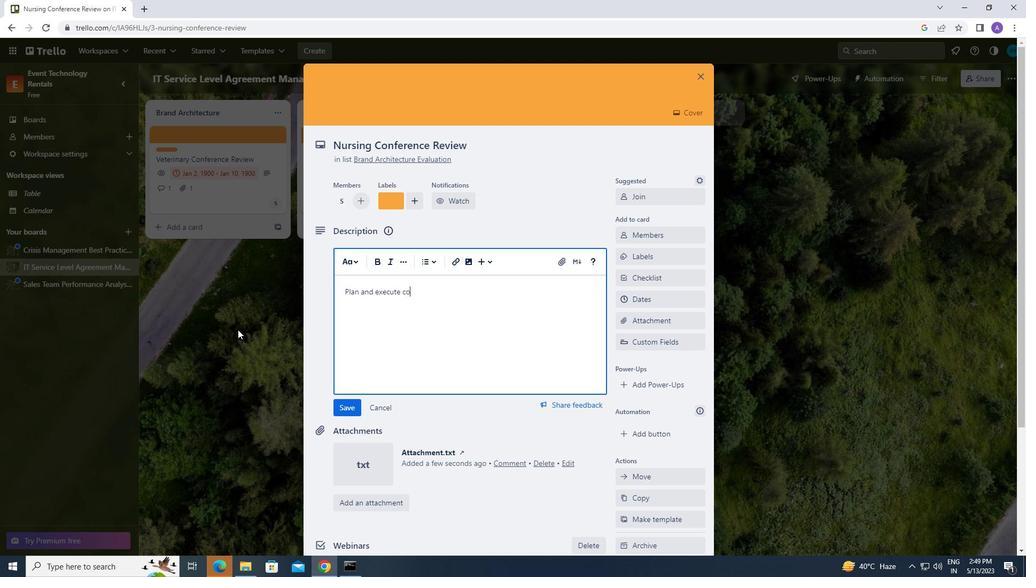 
Action: Mouse moved to (241, 330)
Screenshot: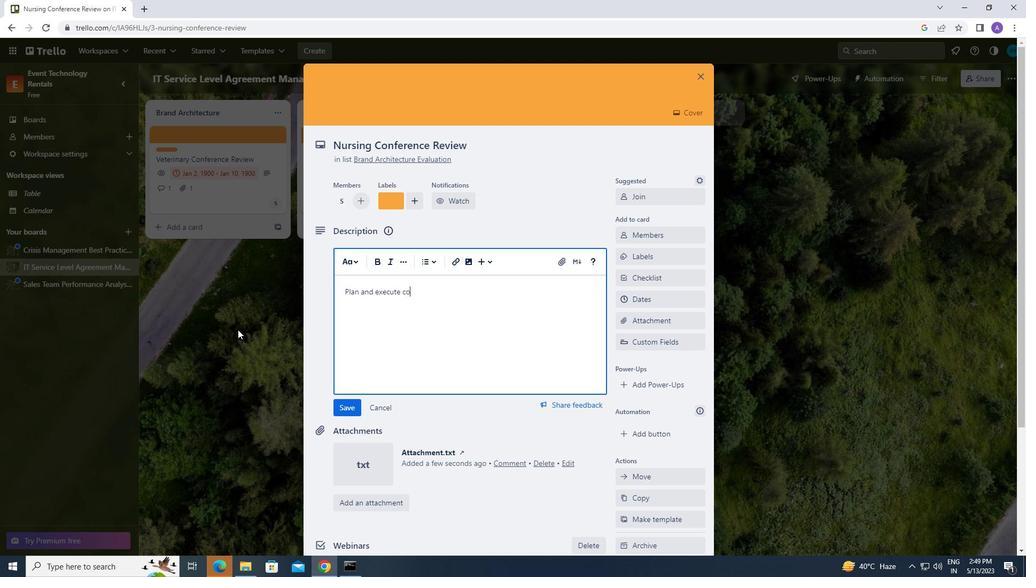
Action: Key pressed pany<Key.space>team-building<Key.space>activity<Key.space>at<Key.space>a<Key.space>hiking<Key.space>trail
Screenshot: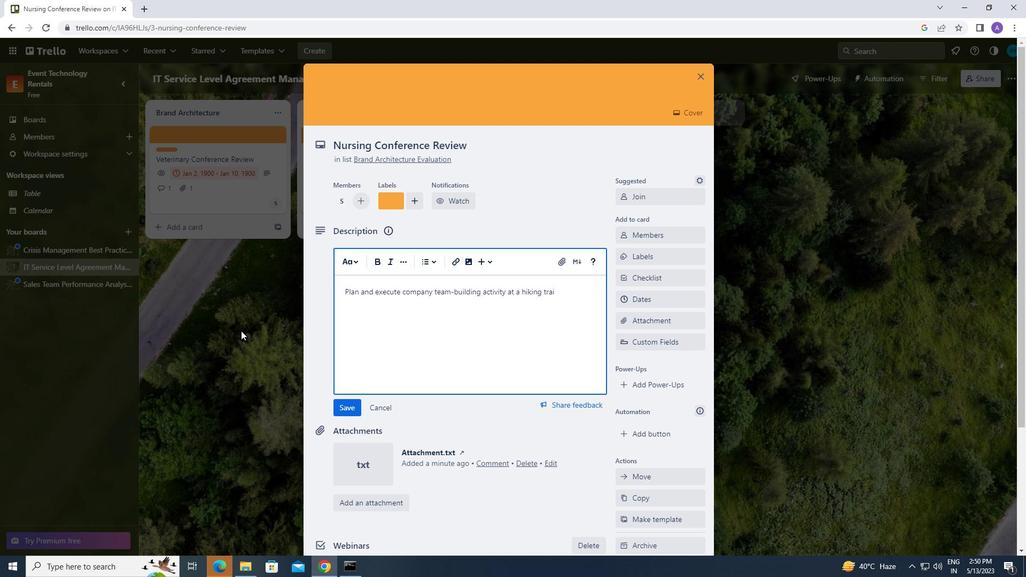 
Action: Mouse moved to (345, 405)
Screenshot: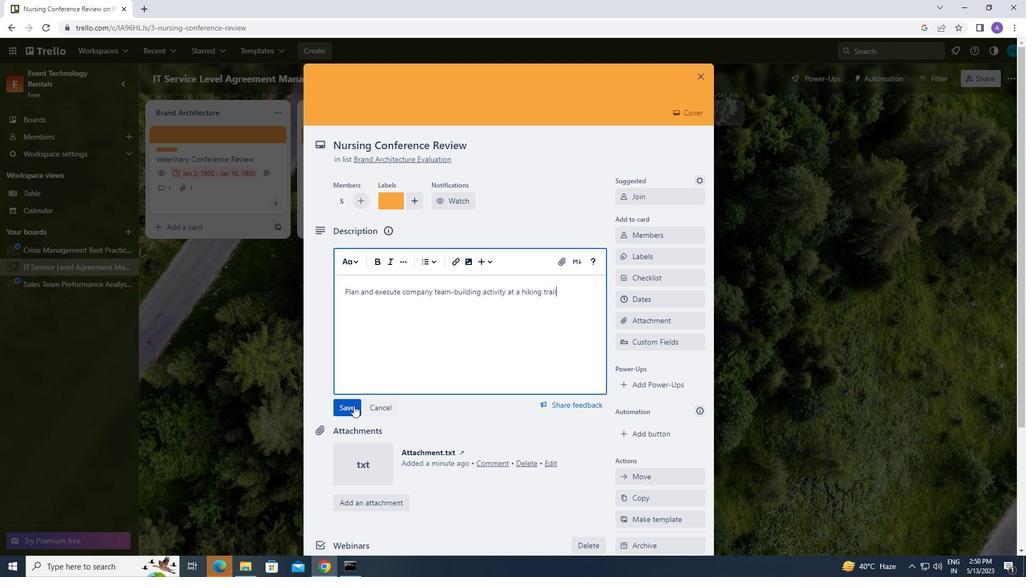 
Action: Mouse pressed left at (345, 405)
Screenshot: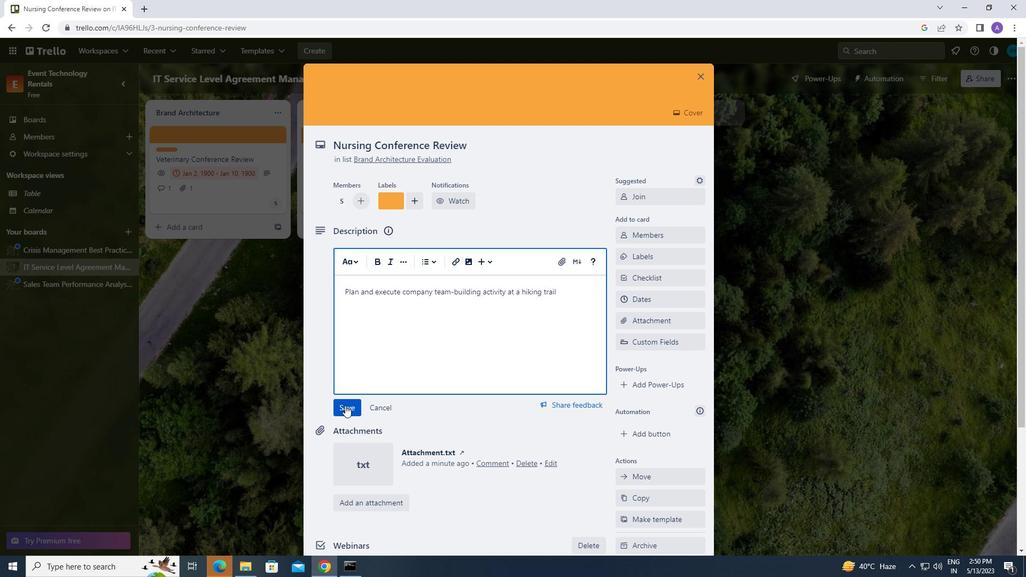 
Action: Mouse moved to (413, 390)
Screenshot: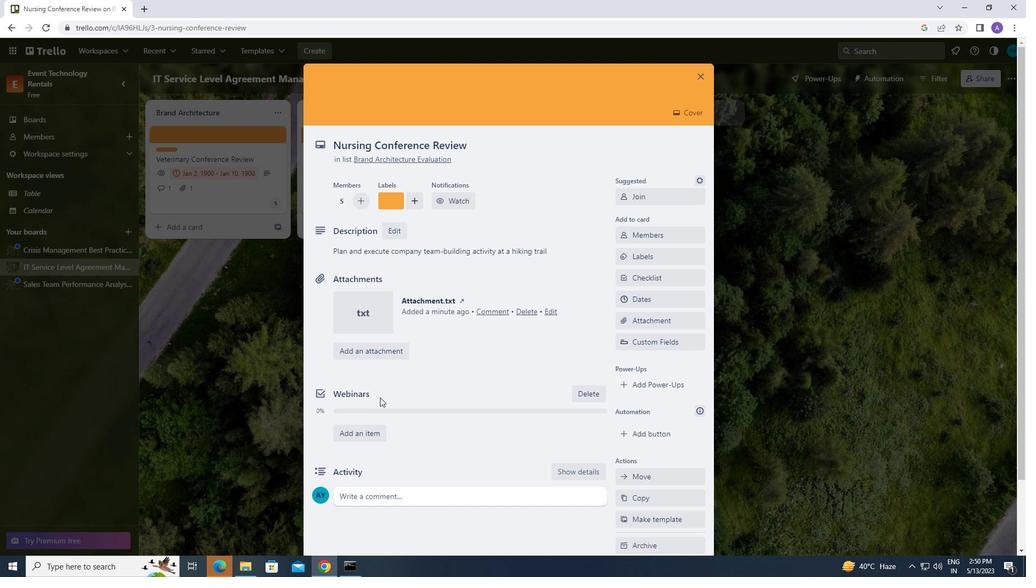 
Action: Mouse scrolled (413, 390) with delta (0, 0)
Screenshot: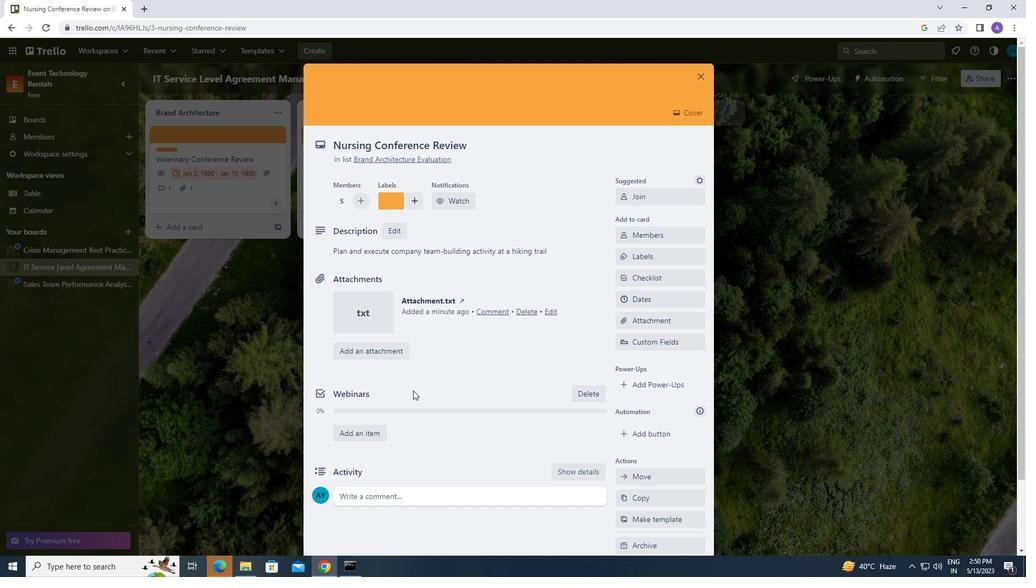 
Action: Mouse scrolled (413, 390) with delta (0, 0)
Screenshot: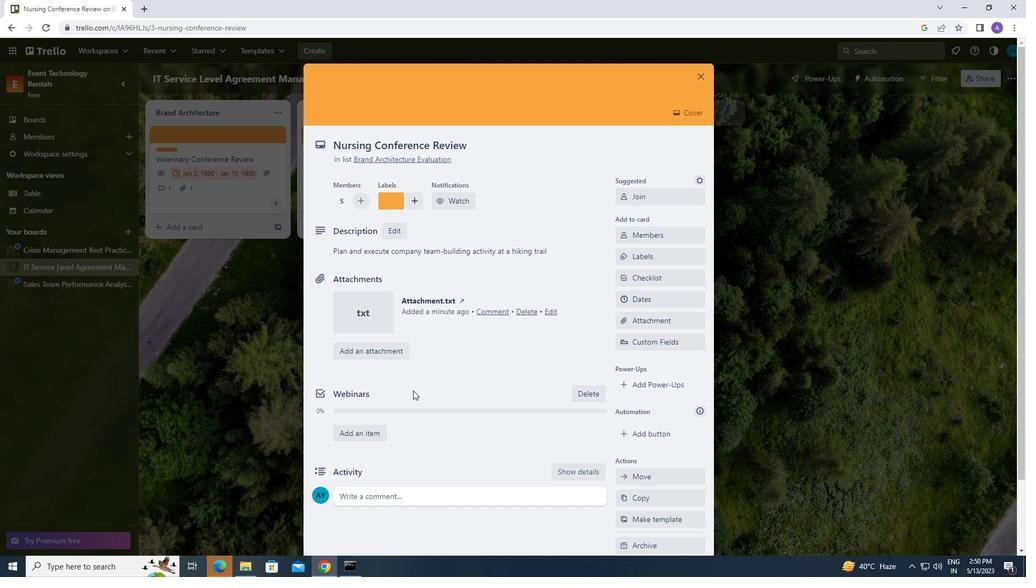 
Action: Mouse scrolled (413, 390) with delta (0, 0)
Screenshot: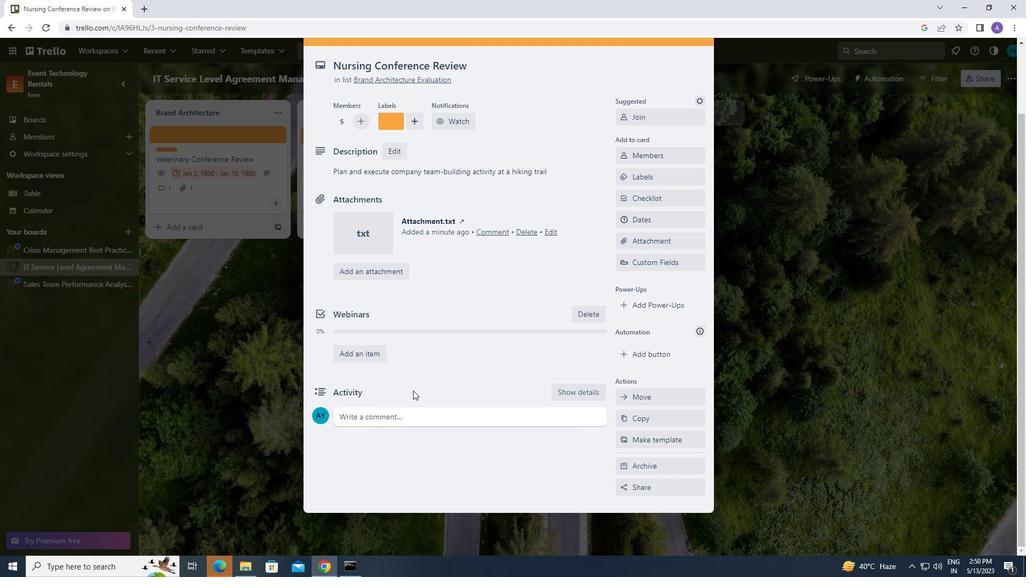 
Action: Mouse scrolled (413, 390) with delta (0, 0)
Screenshot: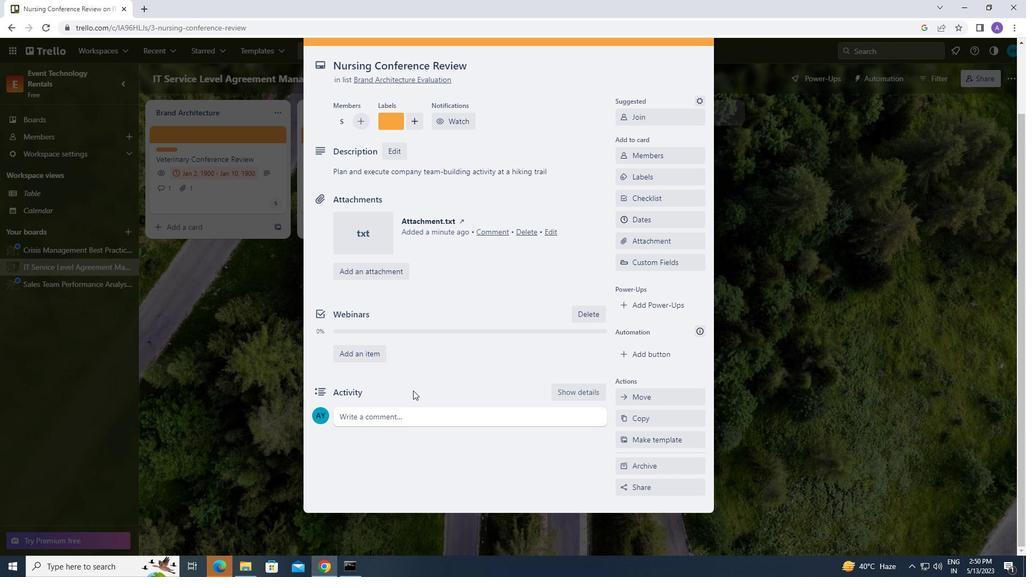 
Action: Mouse moved to (379, 412)
Screenshot: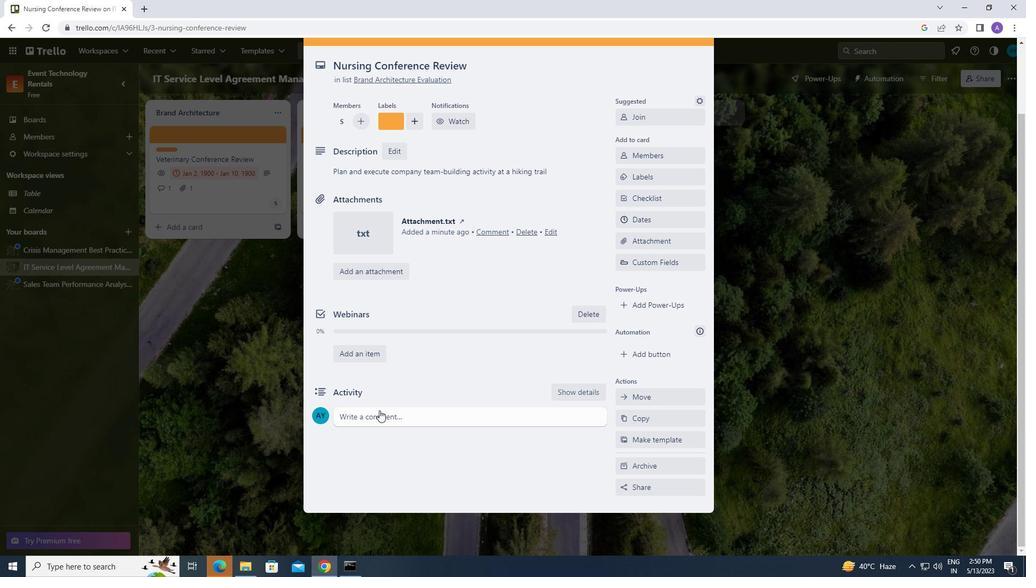
Action: Mouse pressed left at (379, 412)
Screenshot: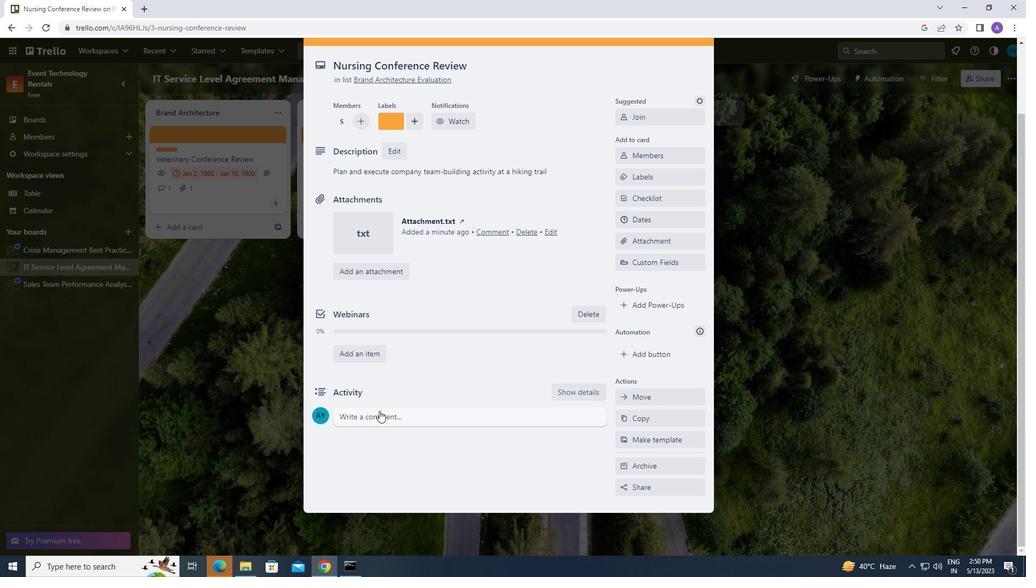 
Action: Mouse moved to (365, 455)
Screenshot: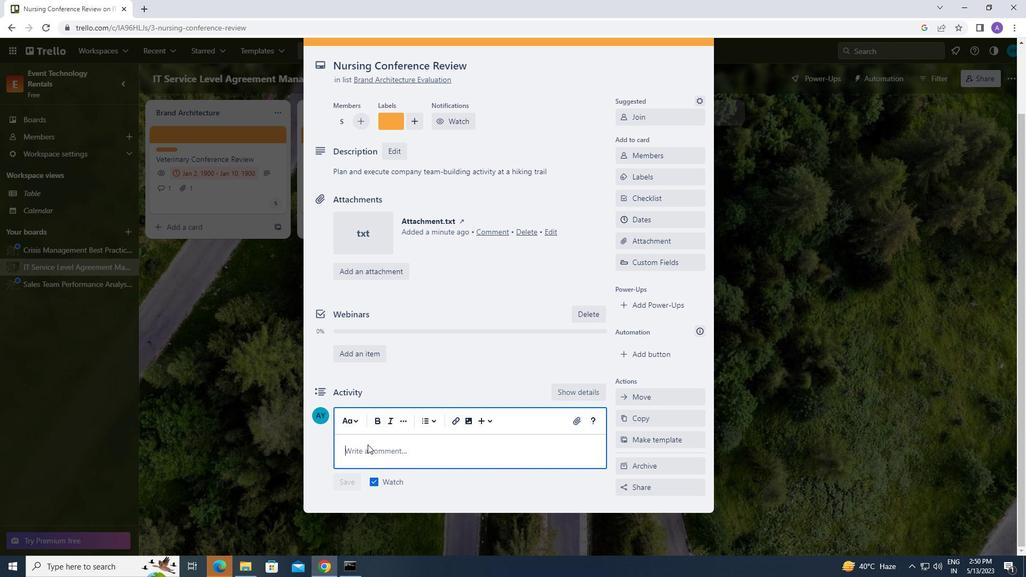 
Action: Mouse pressed left at (365, 455)
Screenshot: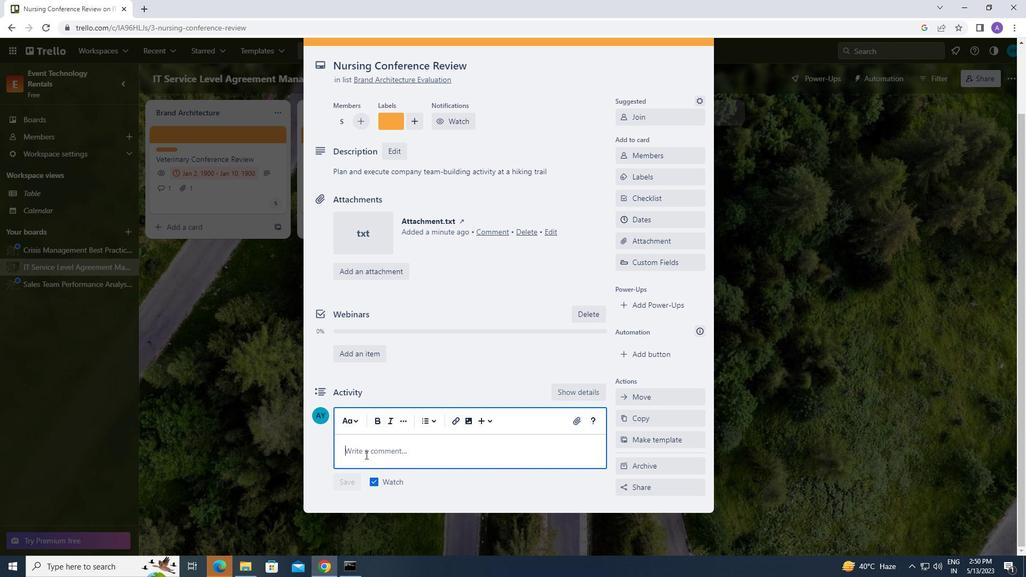 
Action: Key pressed <Key.caps_lock>g<Key.caps_lock>iven<Key.space>the
Screenshot: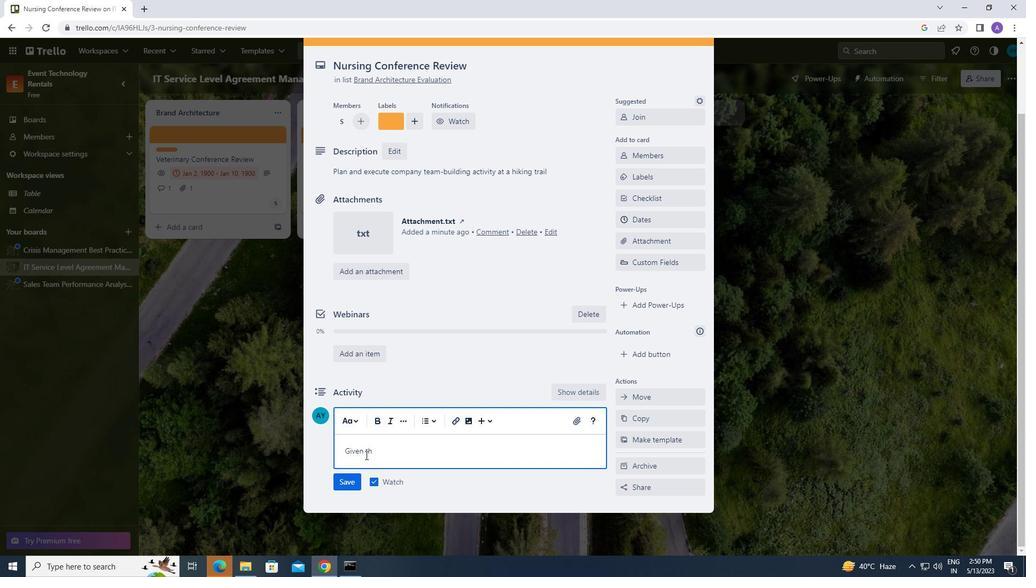 
Action: Mouse moved to (301, 287)
Screenshot: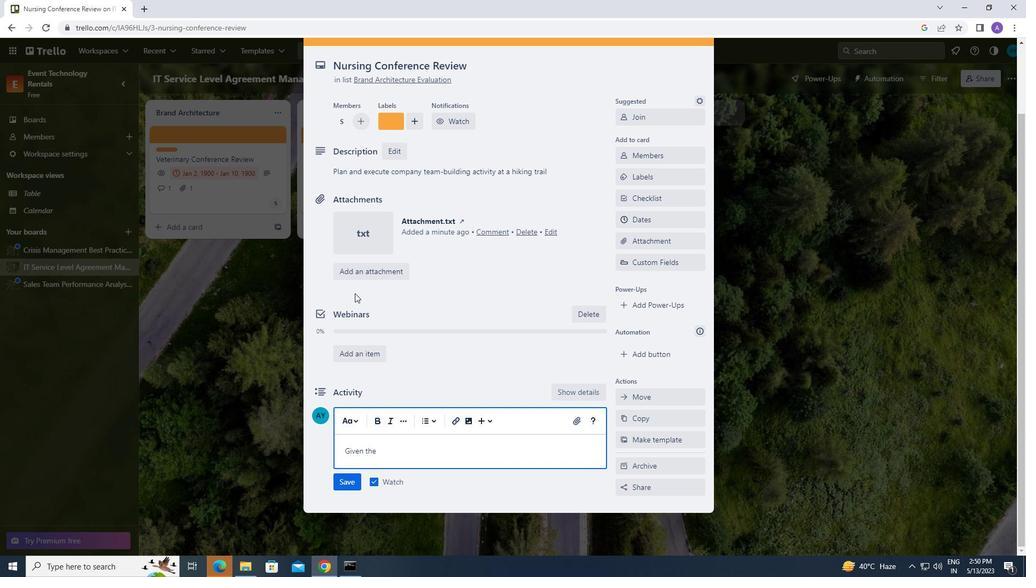 
Action: Key pressed <Key.space>potential<Key.space>complexity<Key.space>of<Key.space>this<Key.space>task,<Key.space>let<Key.space>us<Key.space>ensure<Key.space>that<Key.space>we<Key.space>have<Key.space>a<Key.space>clear<Key.space>plan<Key.space>and<Key.space>process<Key.space>in<Key.space>place<Key.space>before<Key.space>beginning
Screenshot: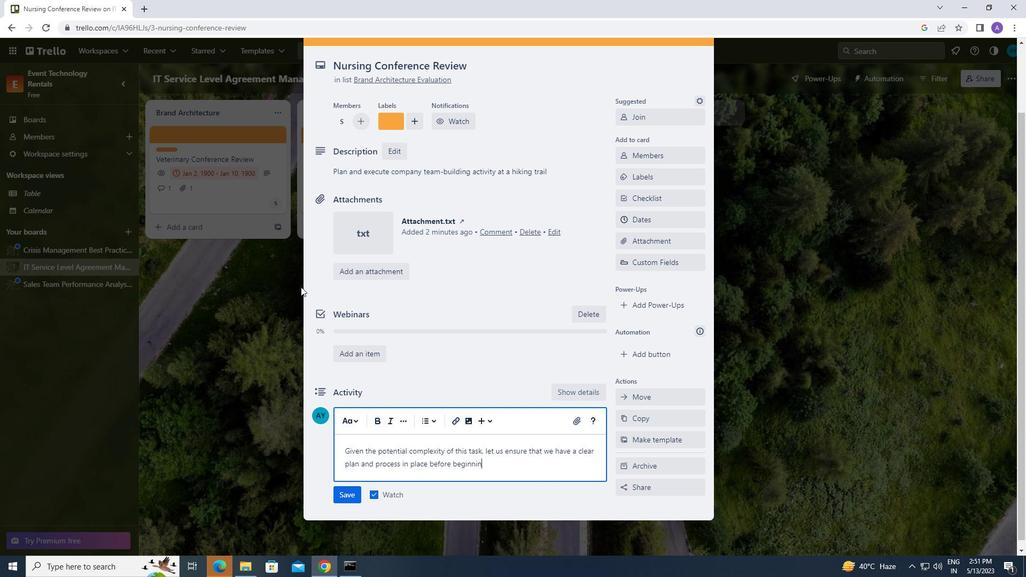 
Action: Mouse moved to (336, 490)
Screenshot: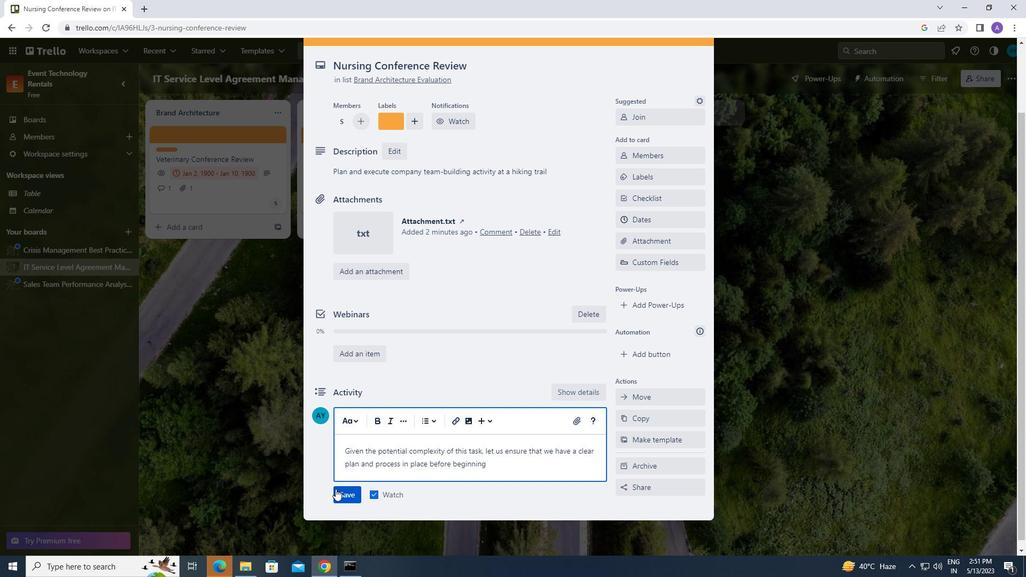 
Action: Mouse pressed left at (336, 490)
Screenshot: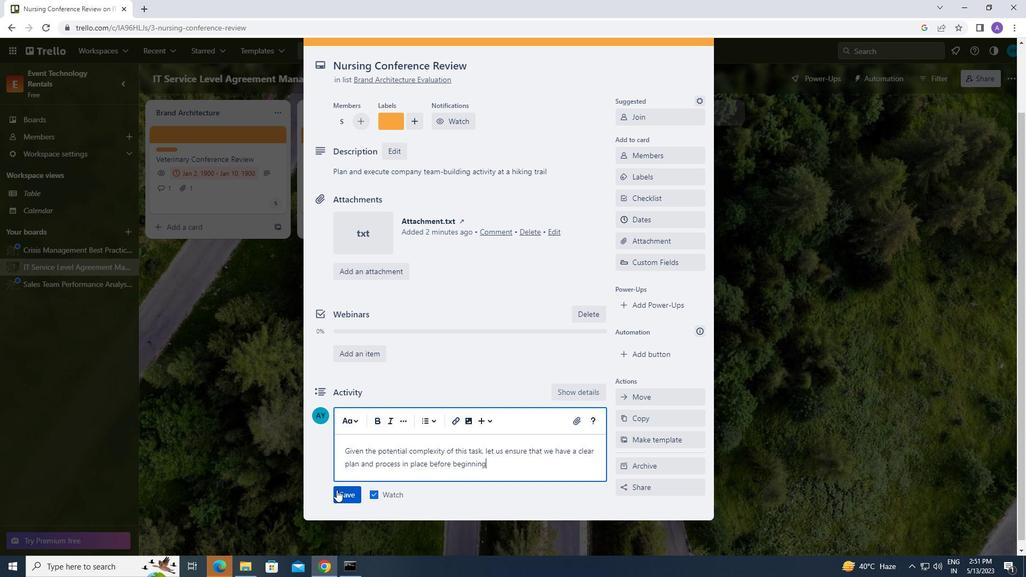 
Action: Mouse moved to (634, 218)
Screenshot: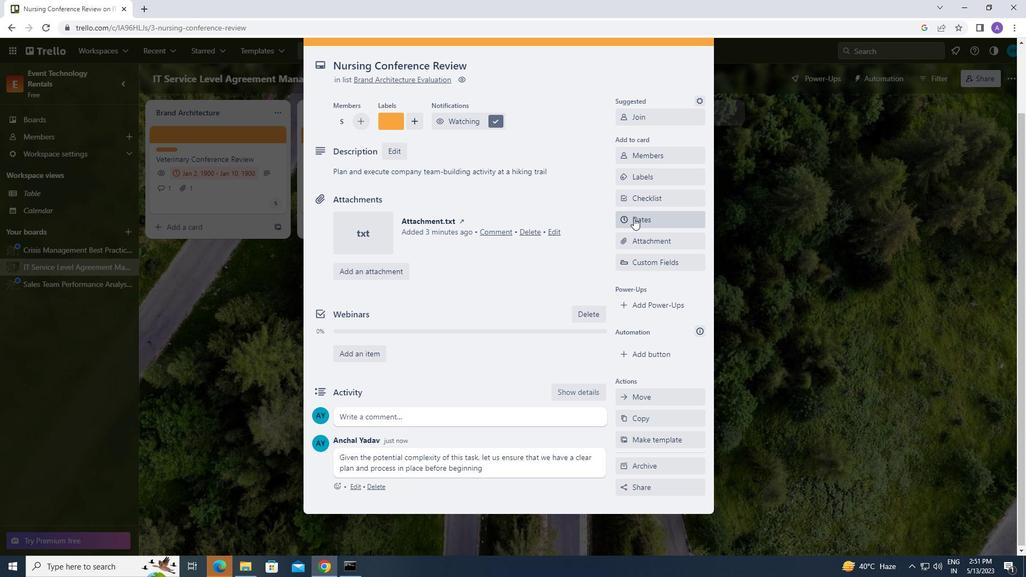 
Action: Mouse pressed left at (634, 218)
Screenshot: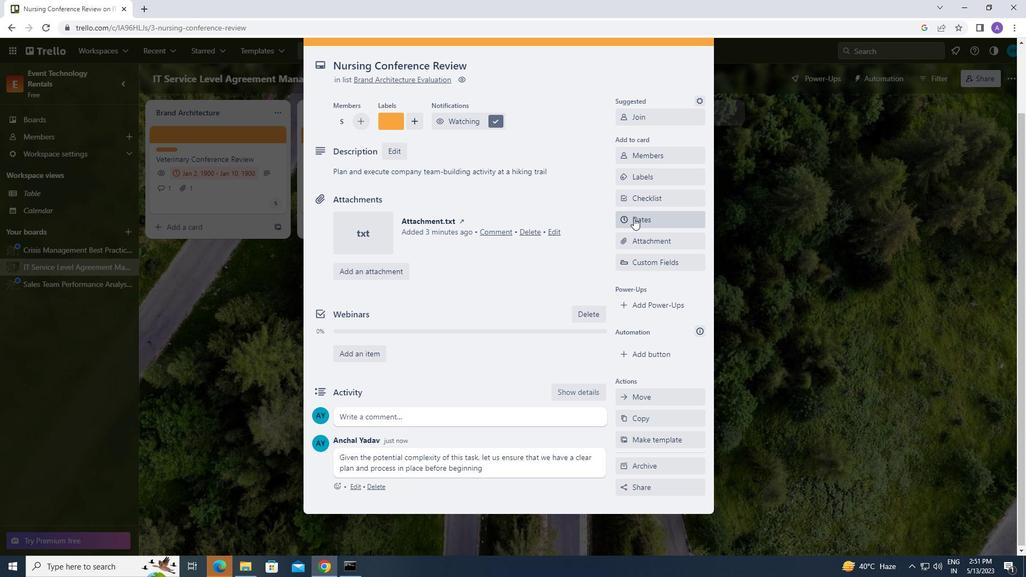 
Action: Mouse moved to (627, 275)
Screenshot: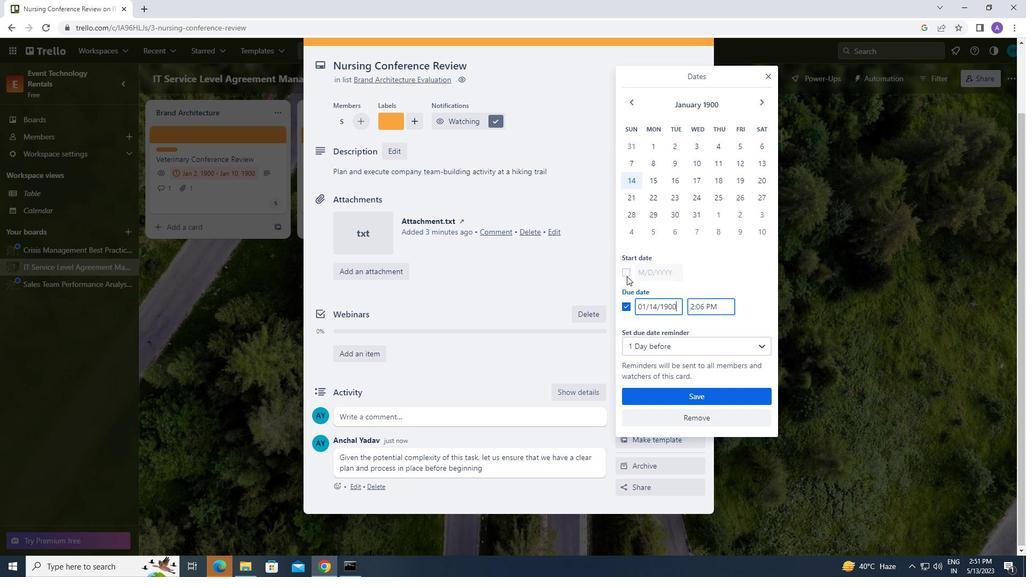 
Action: Mouse pressed left at (627, 275)
Screenshot: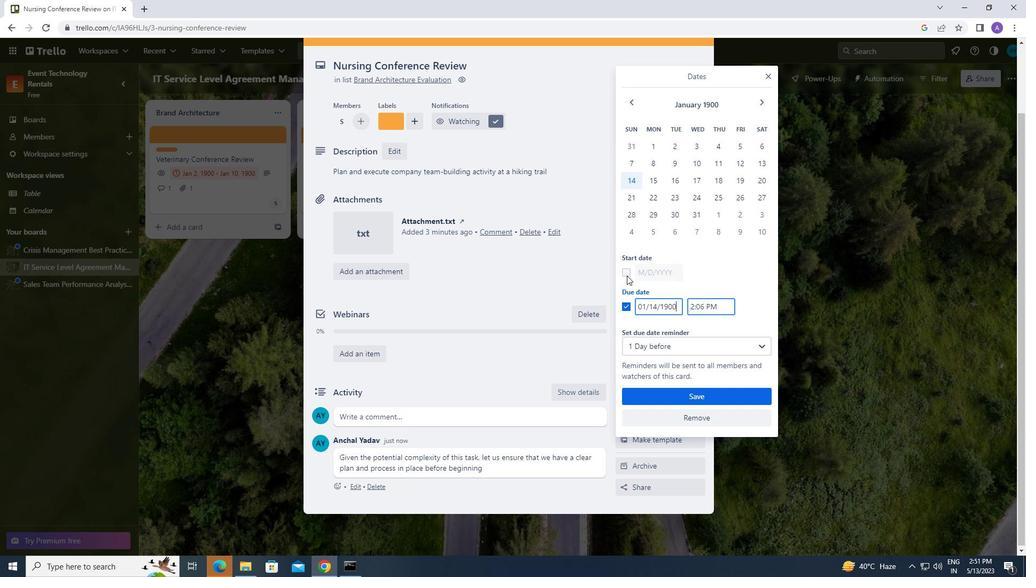 
Action: Mouse moved to (655, 160)
Screenshot: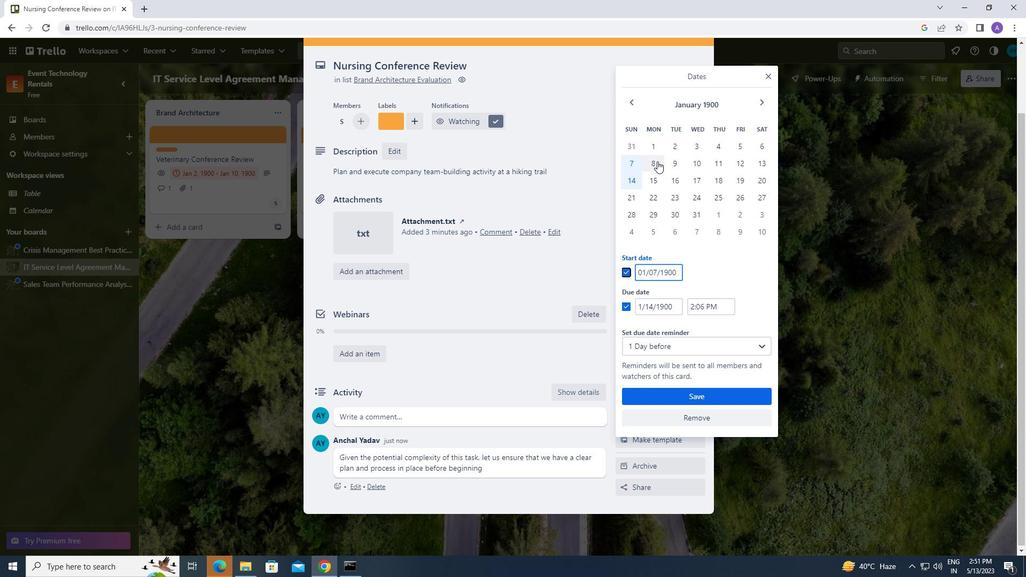 
Action: Mouse pressed left at (655, 160)
Screenshot: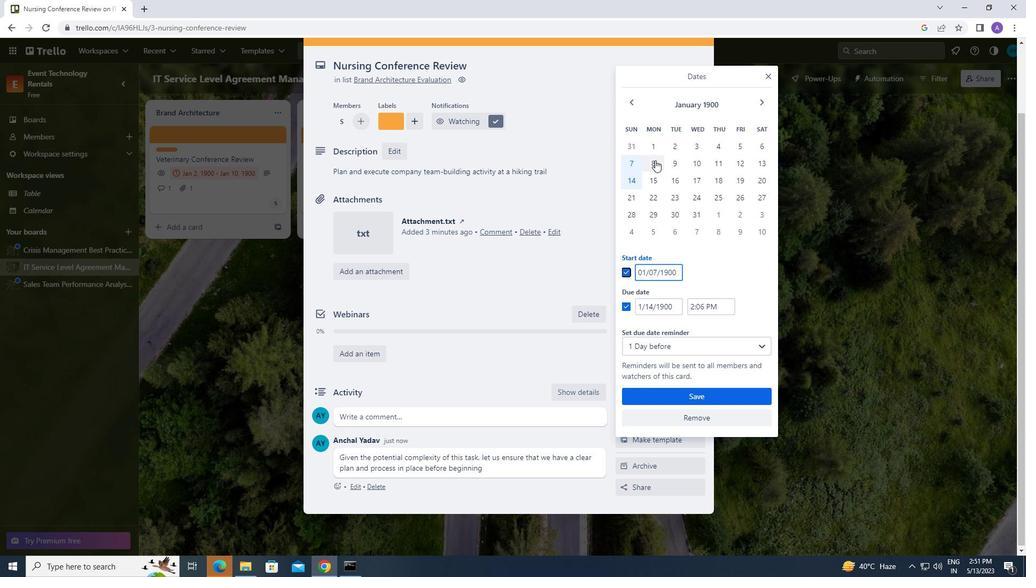 
Action: Mouse moved to (655, 303)
Screenshot: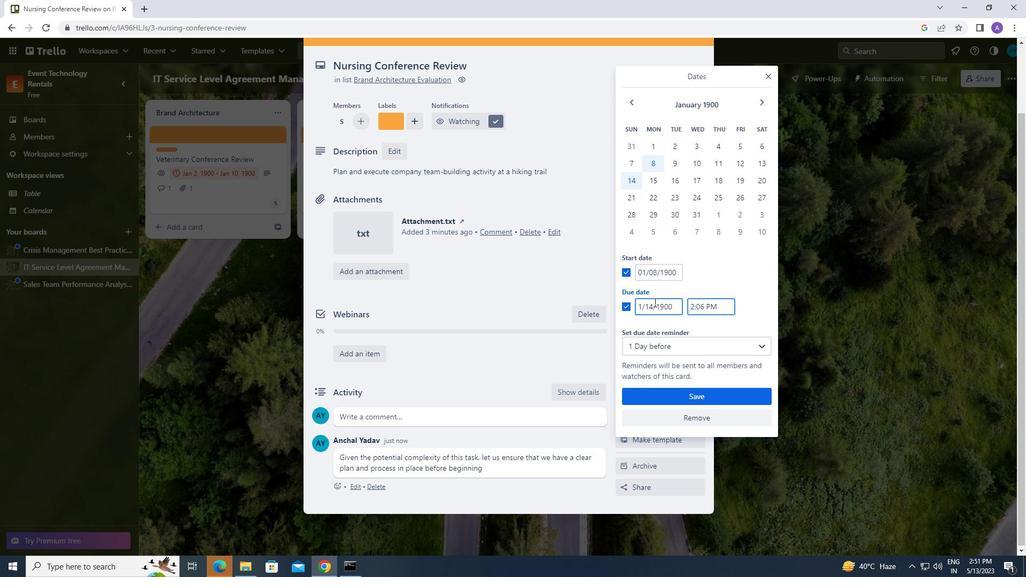 
Action: Mouse pressed left at (655, 303)
Screenshot: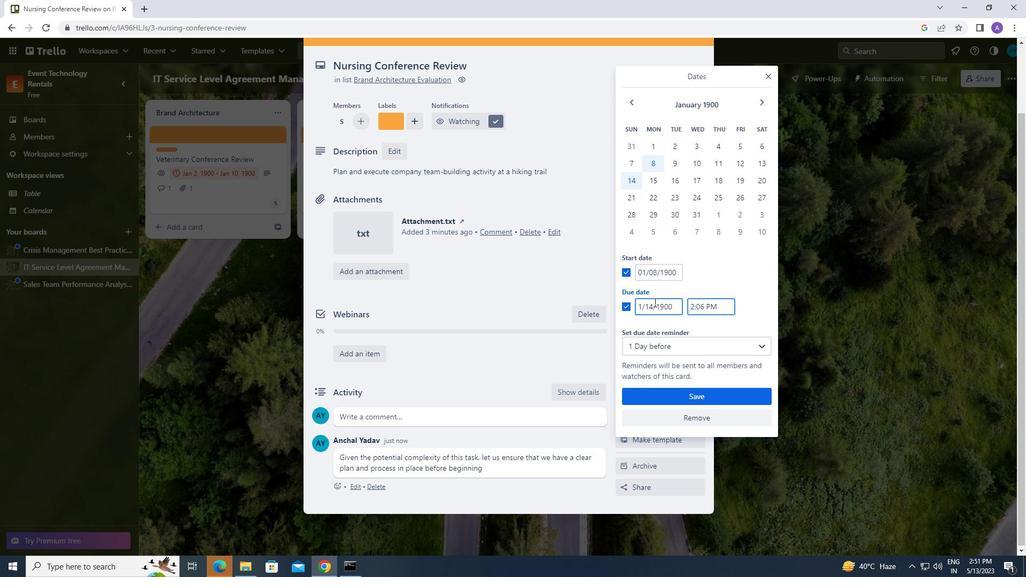 
Action: Mouse moved to (653, 303)
Screenshot: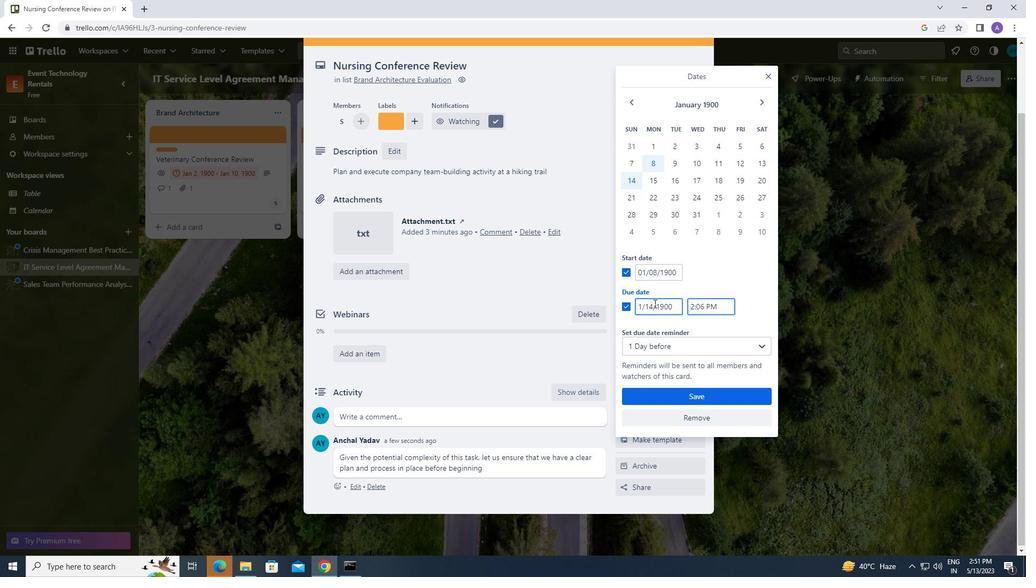 
Action: Mouse pressed left at (653, 303)
Screenshot: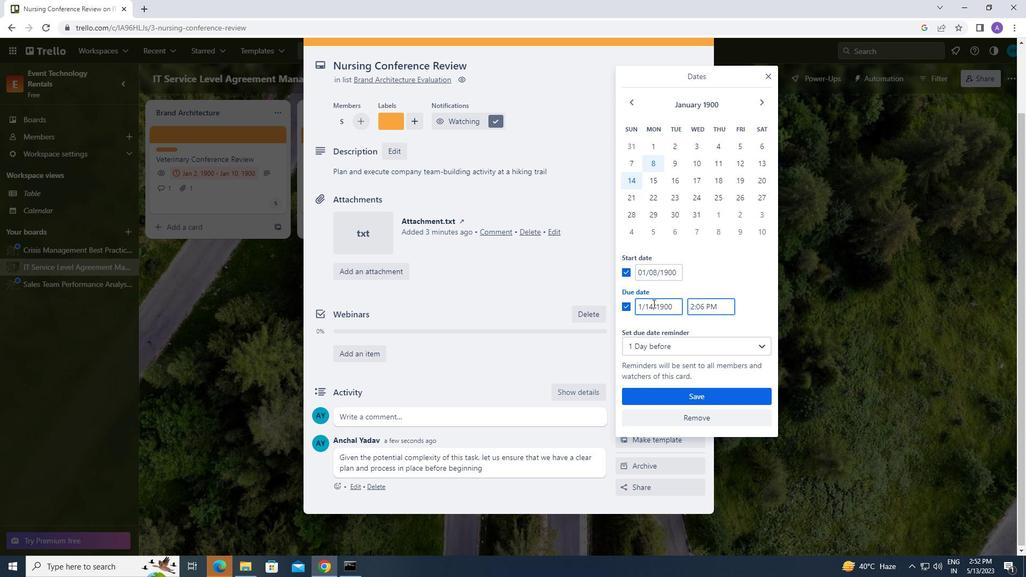 
Action: Key pressed <Key.backspace>5
Screenshot: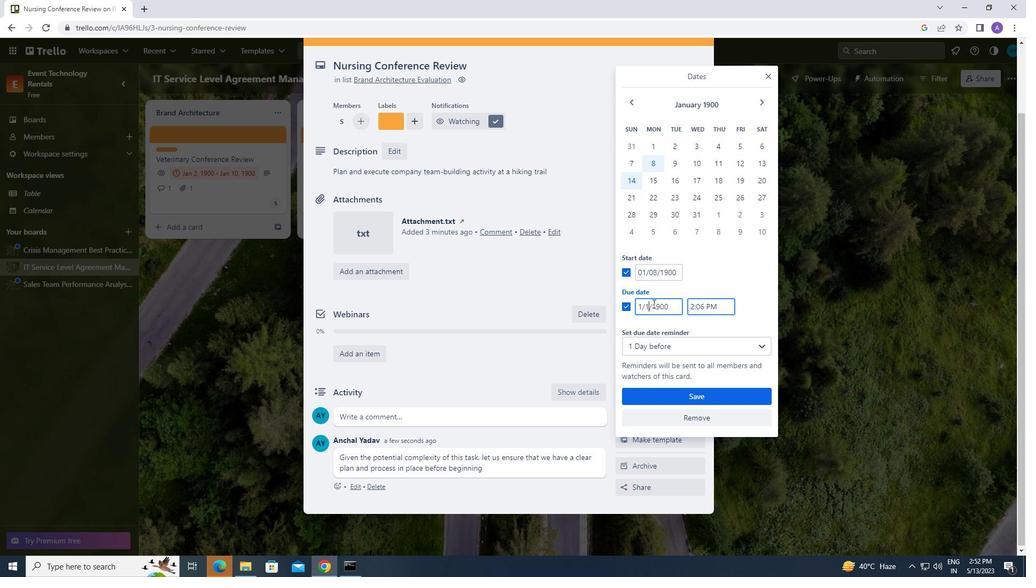 
Action: Mouse moved to (655, 389)
Screenshot: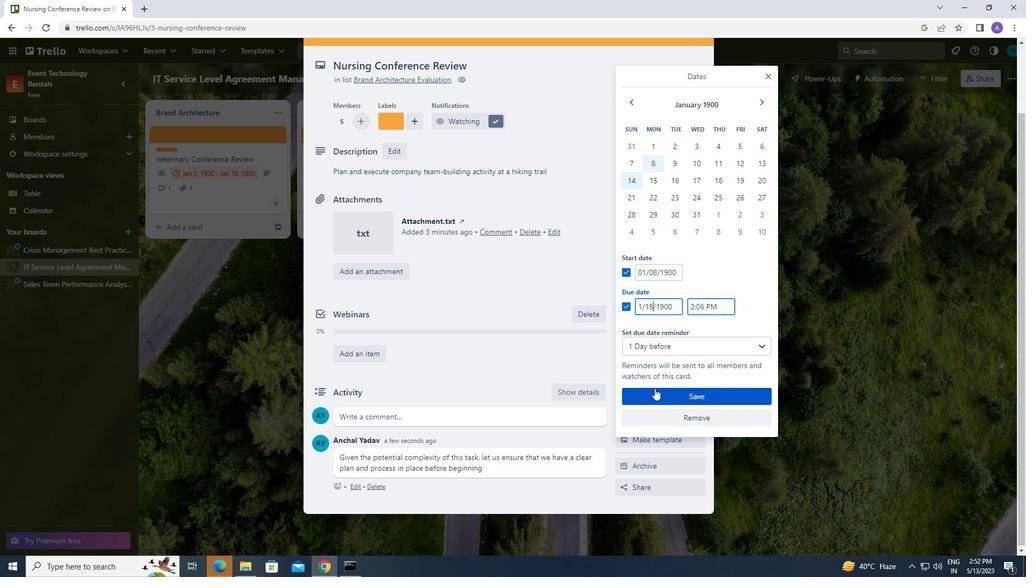 
Action: Mouse pressed left at (655, 389)
Screenshot: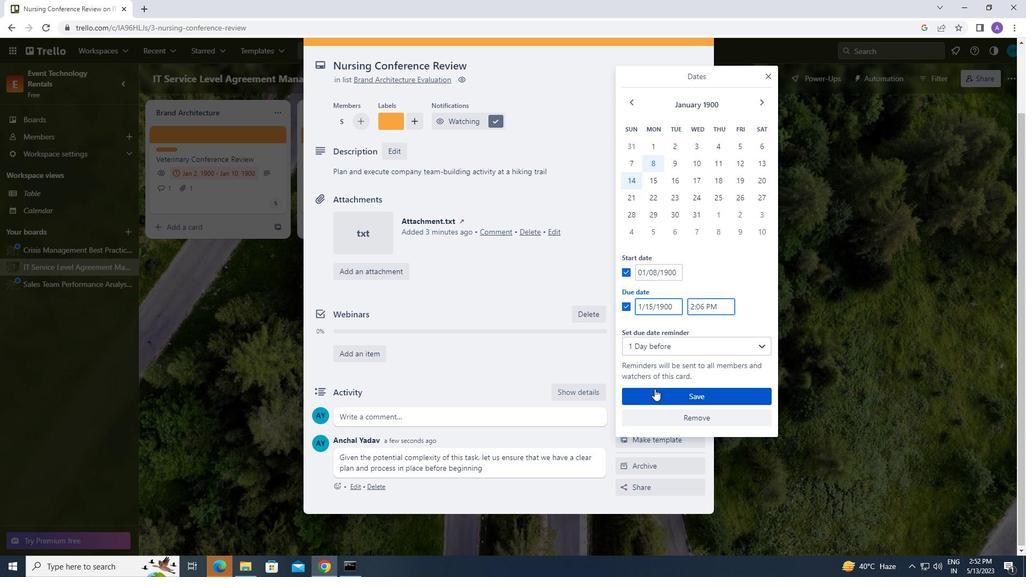 
